 Task: Open Card Business License Review in Board Diversity and Inclusion Employee Training and Education Resources to Workspace Executive Assistance and add a team member Softage.2@softage.net, a label Yellow, a checklist Homeopathy, an attachment from your onedrive, a color Yellow and finally, add a card description 'Develop and launch new customer feedback strategy' and a comment 'Let us approach this task with a sense of ownership and accountability, recognizing that we are responsible for delivering results.'. Add a start date 'Jan 06, 1900' with a due date 'Jan 13, 1900'
Action: Mouse moved to (733, 402)
Screenshot: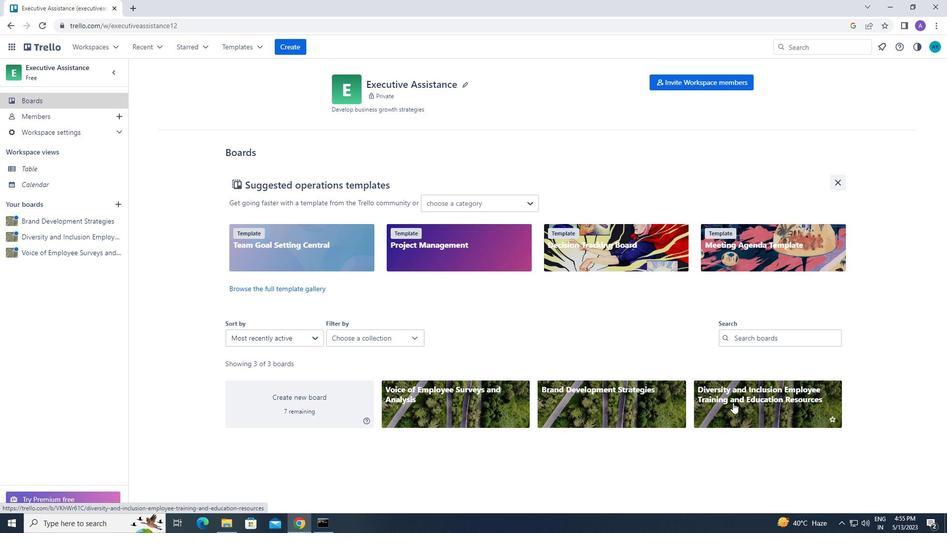 
Action: Mouse pressed left at (733, 402)
Screenshot: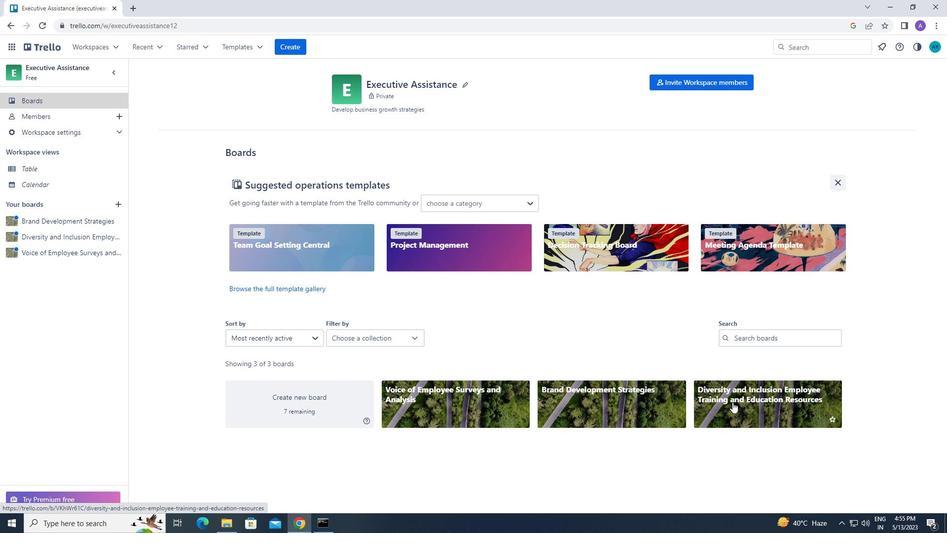 
Action: Mouse moved to (348, 125)
Screenshot: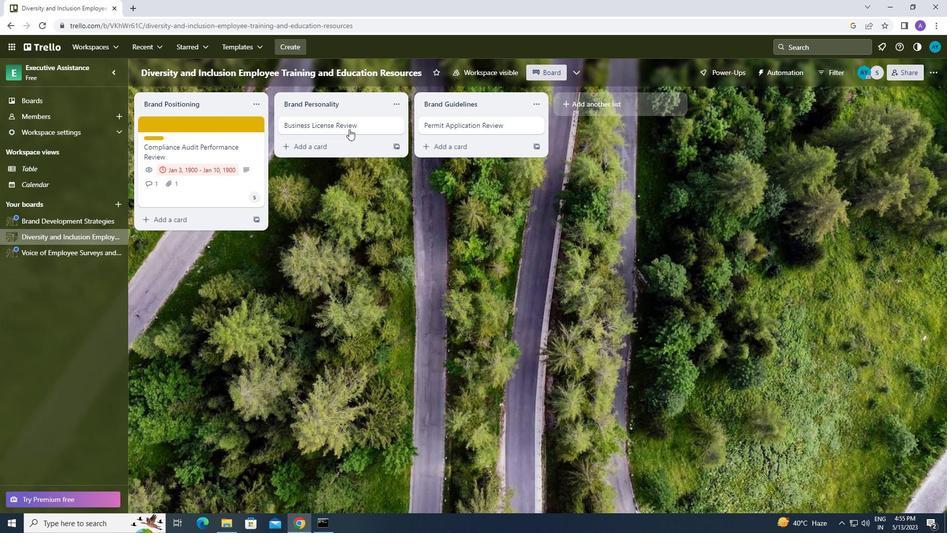 
Action: Mouse pressed left at (348, 125)
Screenshot: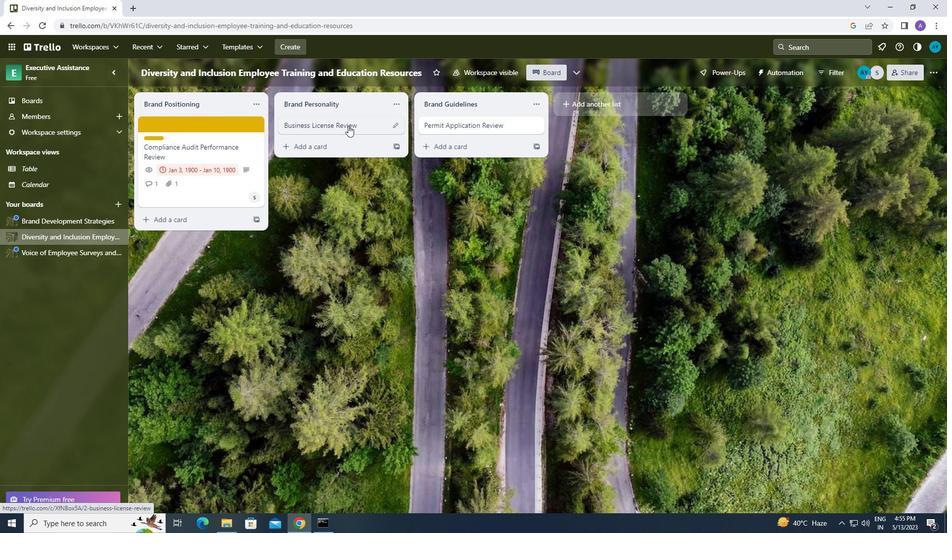 
Action: Mouse moved to (595, 159)
Screenshot: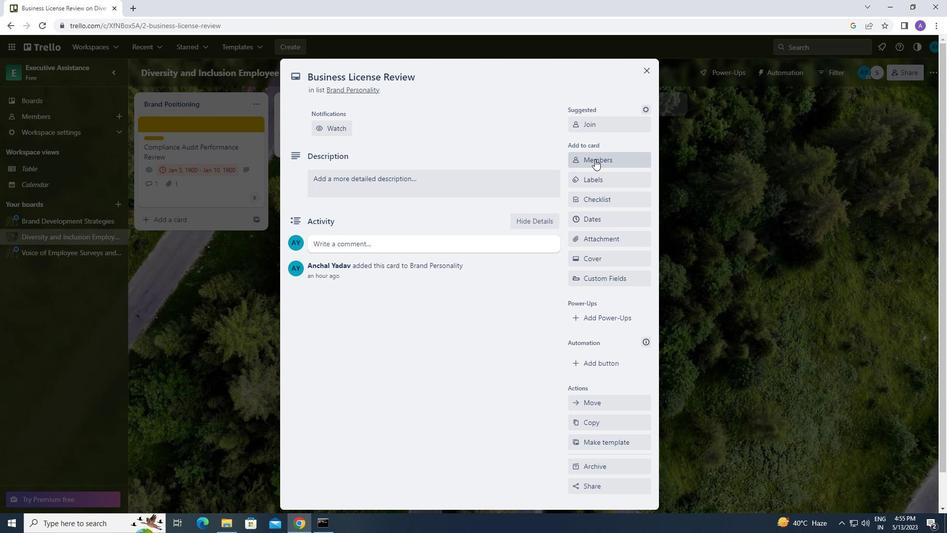 
Action: Mouse pressed left at (595, 159)
Screenshot: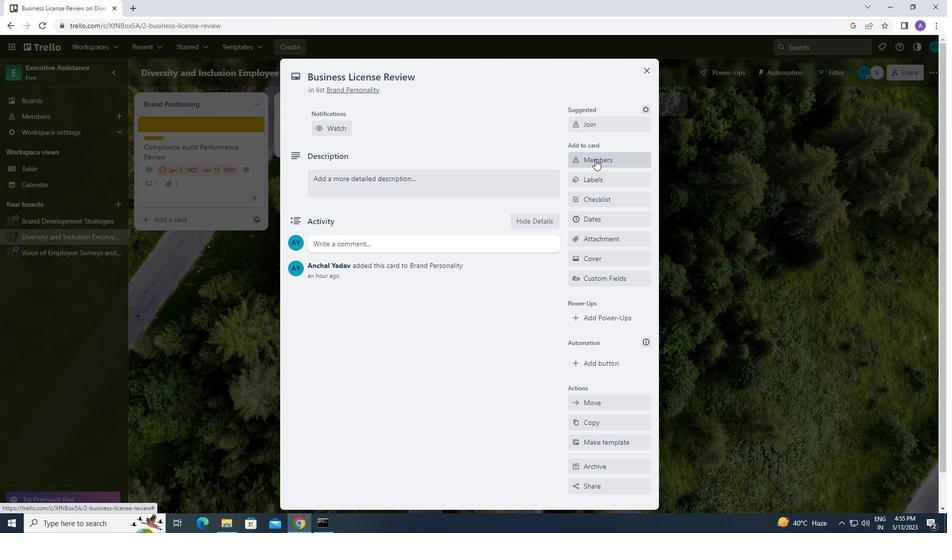 
Action: Mouse moved to (602, 202)
Screenshot: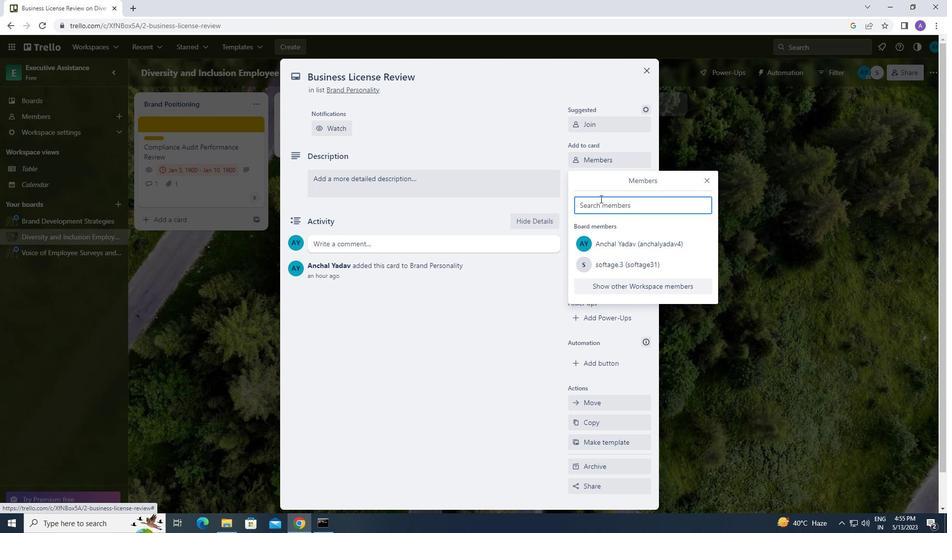 
Action: Mouse pressed left at (602, 202)
Screenshot: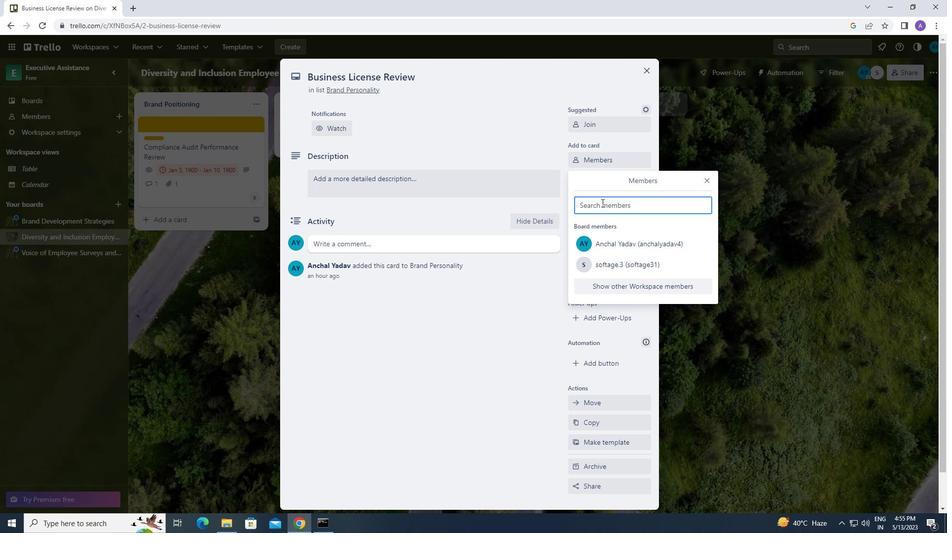 
Action: Key pressed <Key.caps_lock>s<Key.backspace><Key.caps_lock>s<Key.caps_lock>oftage.2<Key.shift_r><Key.shift_r>@softage.net
Screenshot: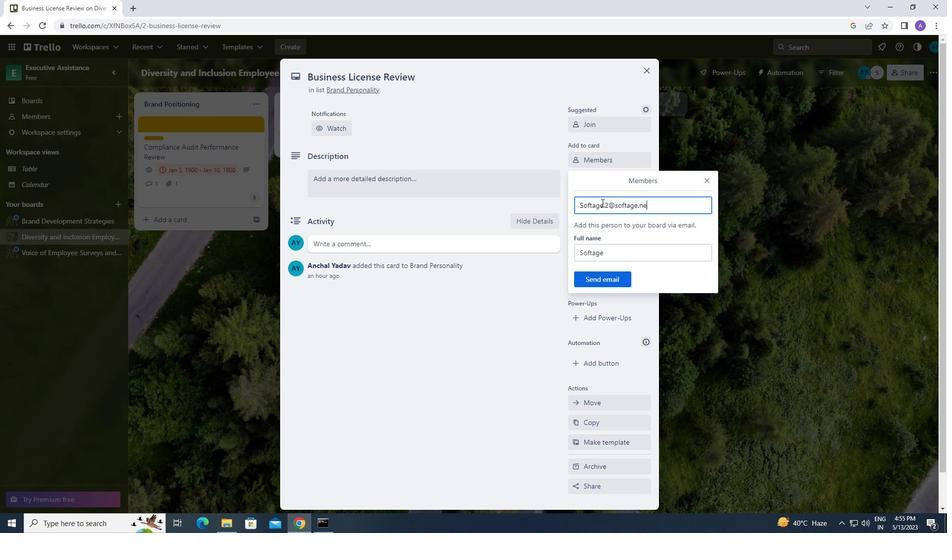 
Action: Mouse moved to (608, 278)
Screenshot: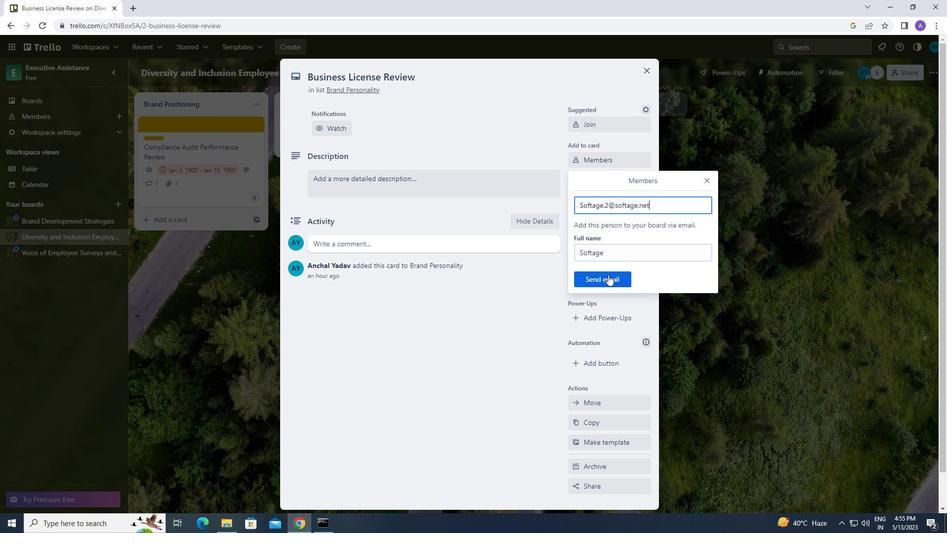 
Action: Mouse pressed left at (608, 278)
Screenshot: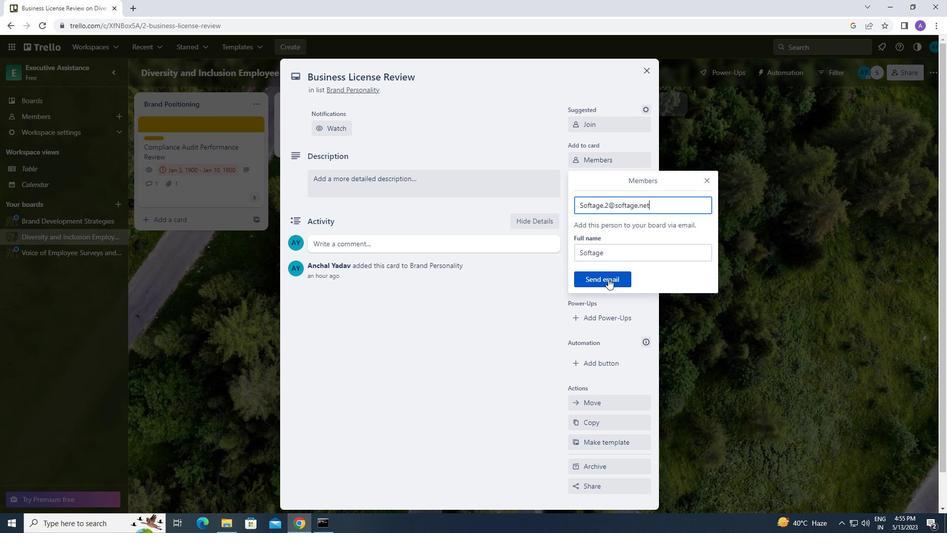 
Action: Mouse moved to (616, 177)
Screenshot: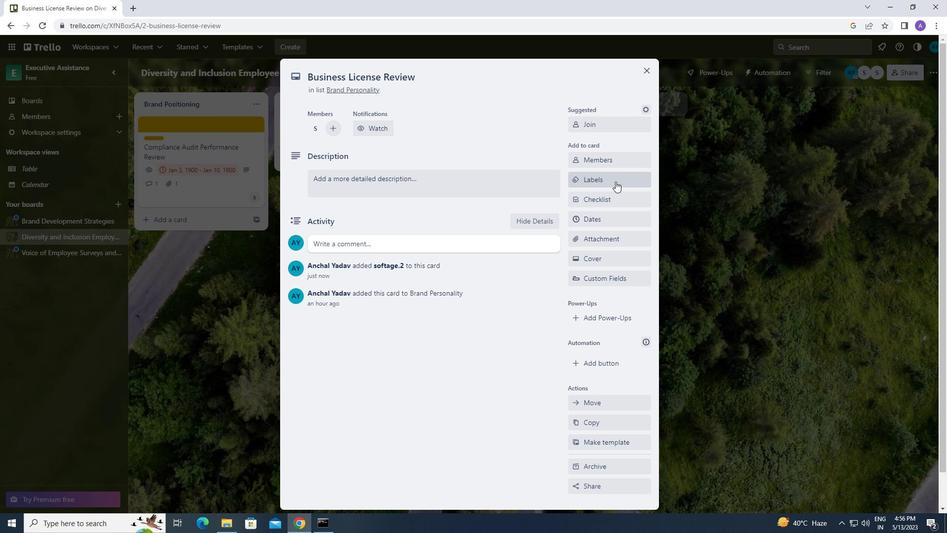 
Action: Mouse pressed left at (616, 177)
Screenshot: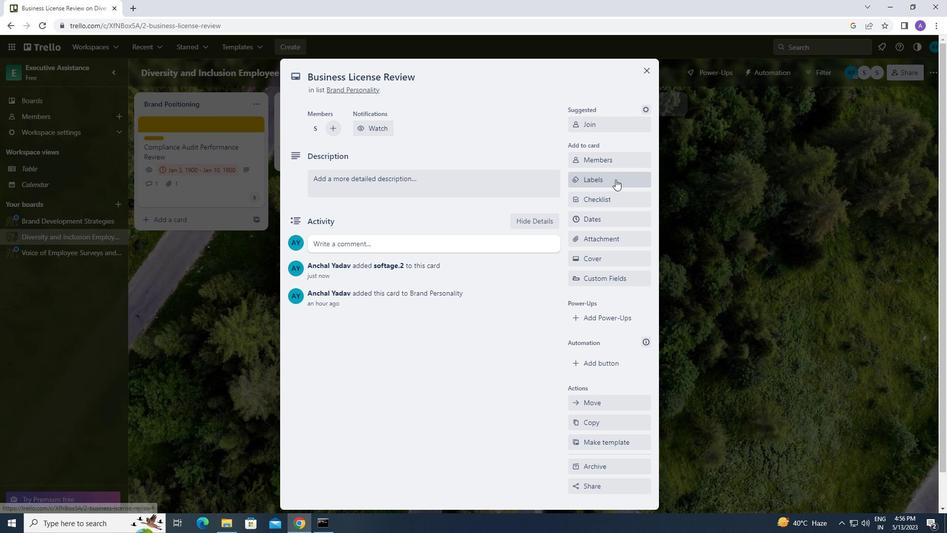 
Action: Mouse moved to (650, 370)
Screenshot: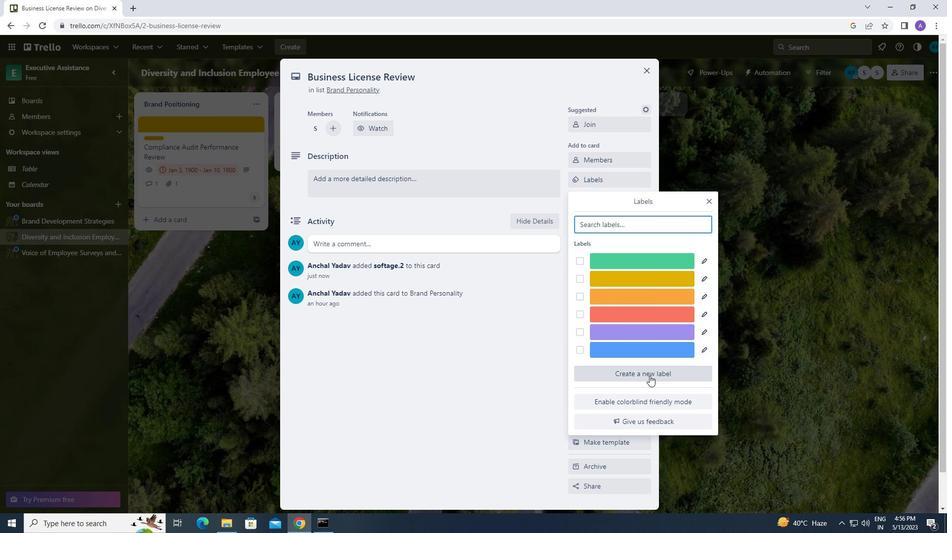 
Action: Mouse pressed left at (650, 370)
Screenshot: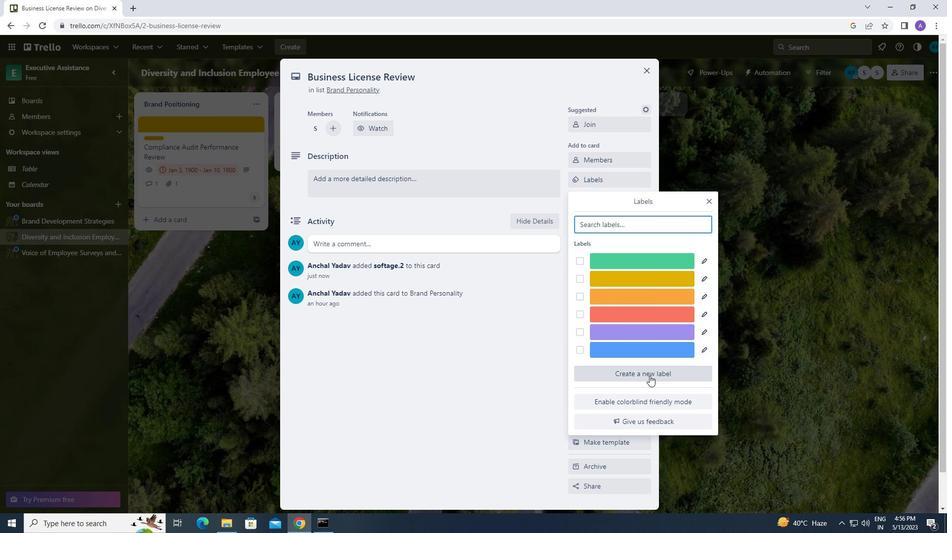 
Action: Mouse moved to (619, 342)
Screenshot: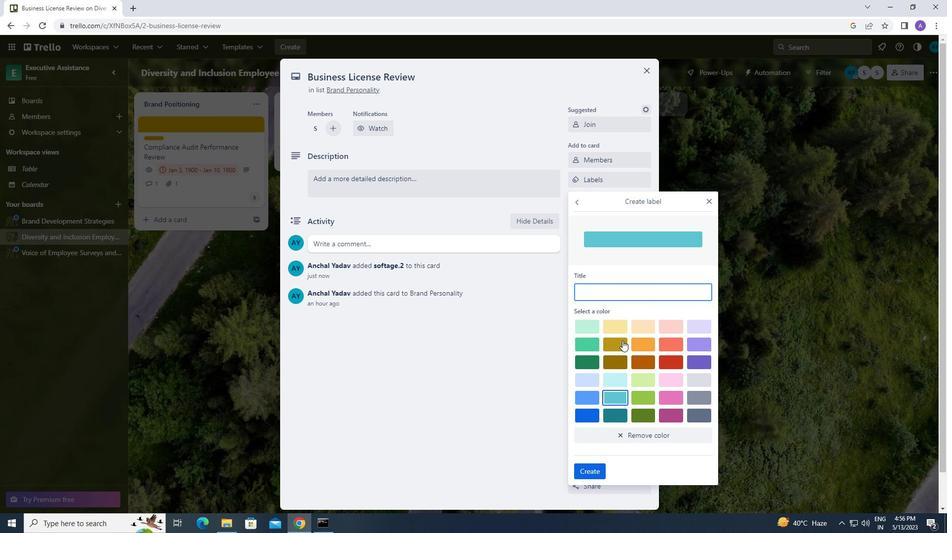 
Action: Mouse pressed left at (619, 342)
Screenshot: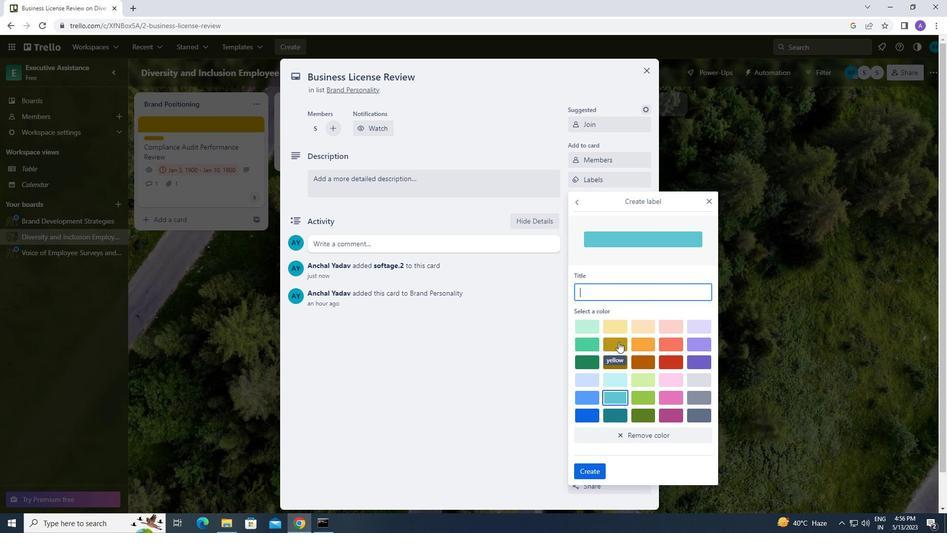 
Action: Mouse moved to (594, 467)
Screenshot: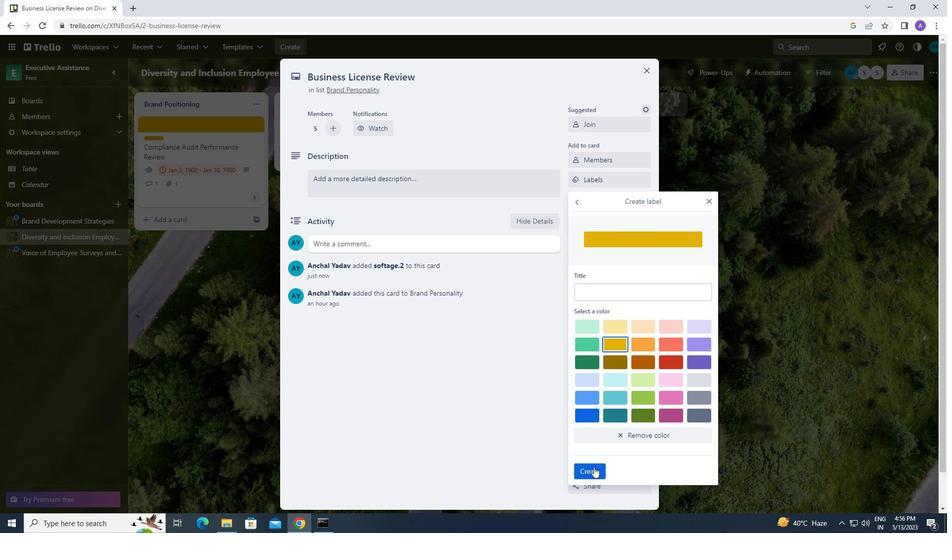 
Action: Mouse pressed left at (594, 467)
Screenshot: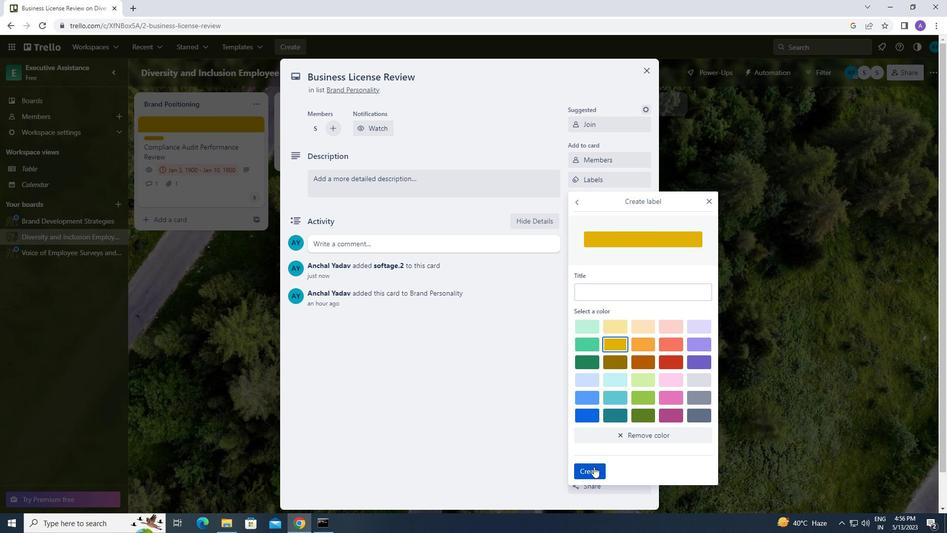 
Action: Mouse moved to (710, 202)
Screenshot: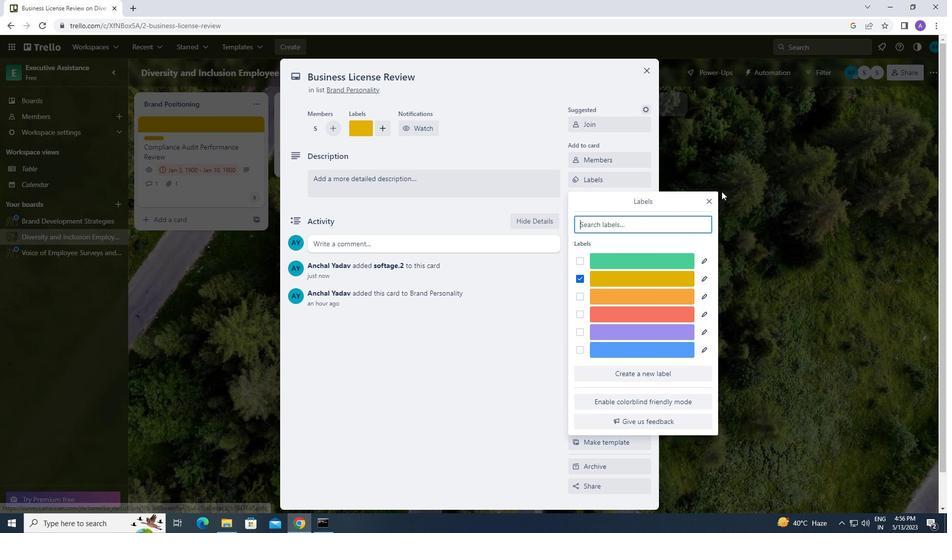 
Action: Mouse pressed left at (710, 202)
Screenshot: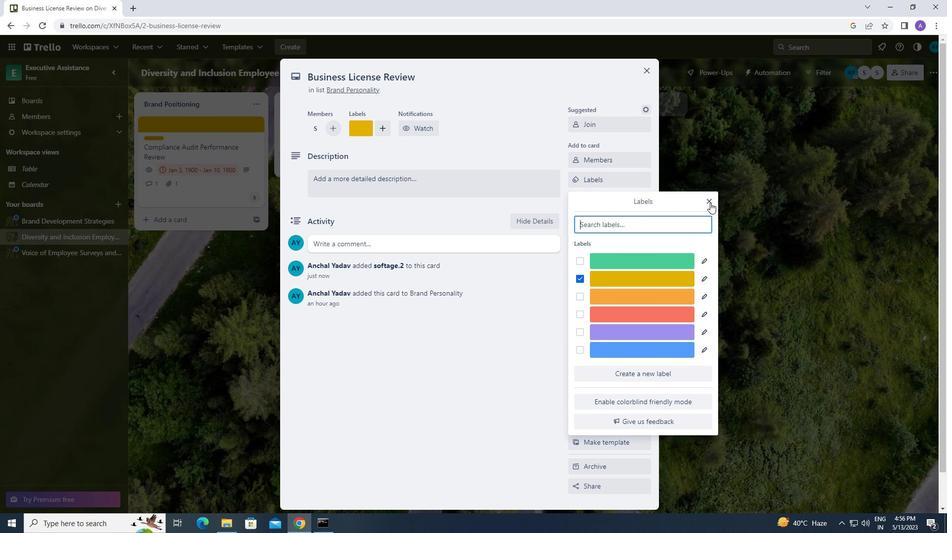 
Action: Mouse moved to (622, 197)
Screenshot: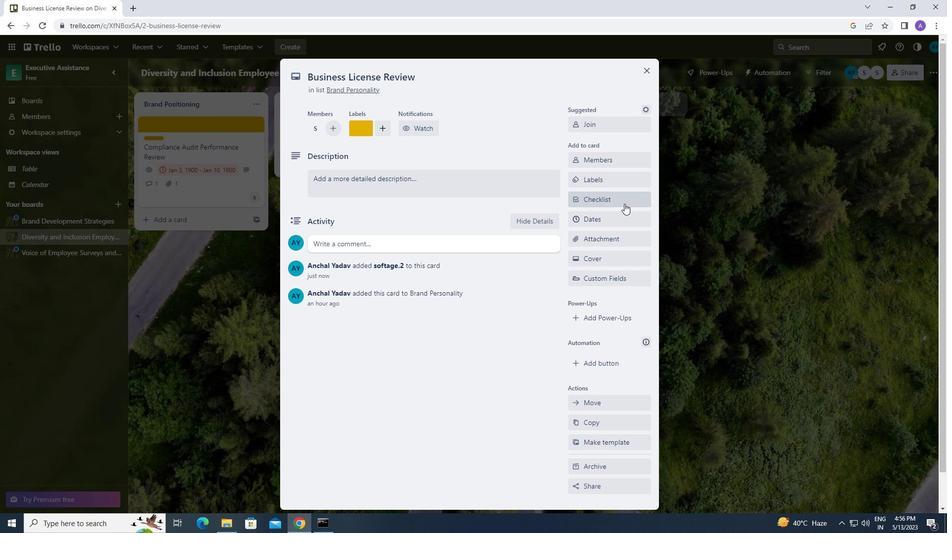 
Action: Mouse pressed left at (622, 197)
Screenshot: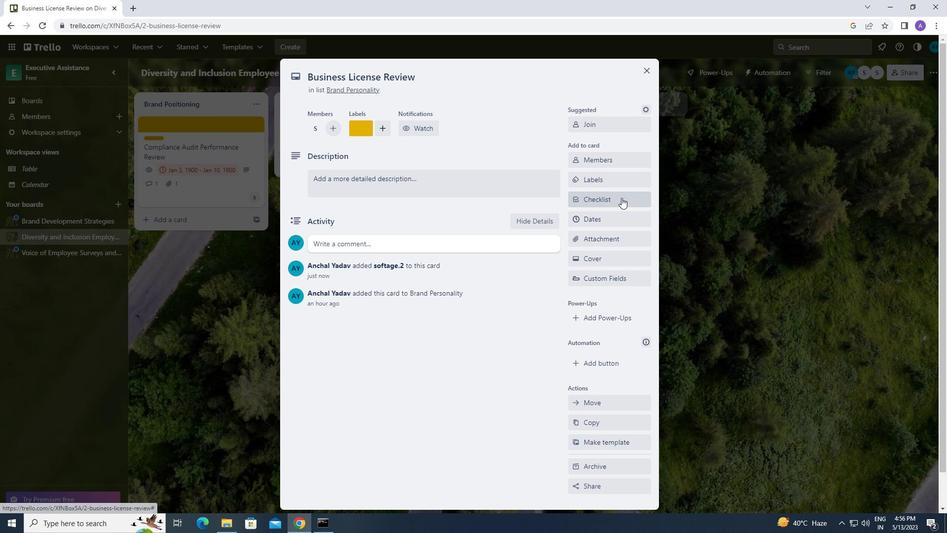 
Action: Key pressed <Key.caps_lock>h<Key.caps_lock>omeopathy
Screenshot: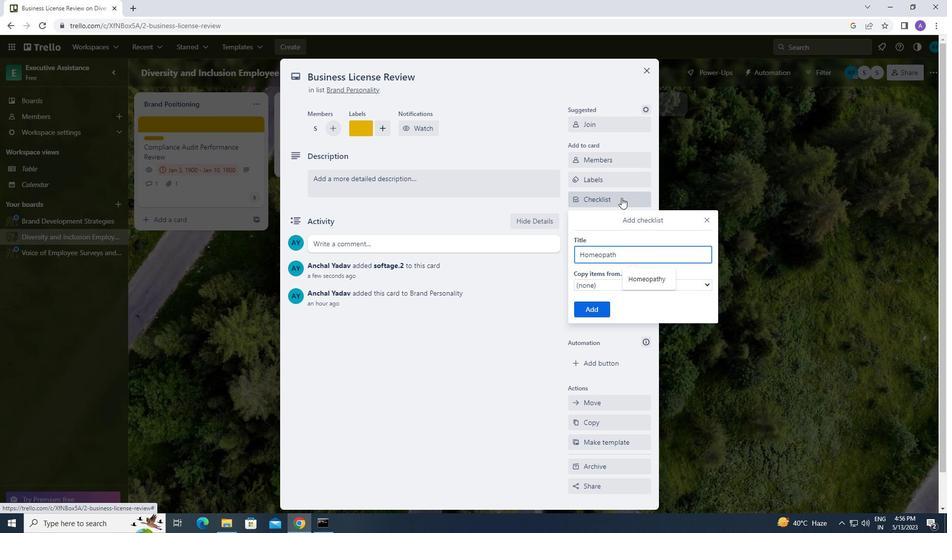 
Action: Mouse moved to (590, 308)
Screenshot: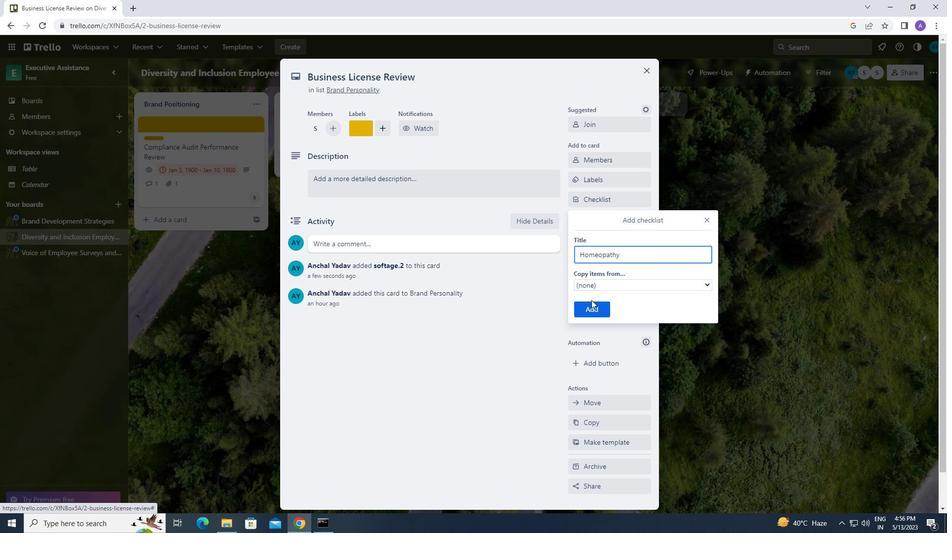 
Action: Mouse pressed left at (590, 308)
Screenshot: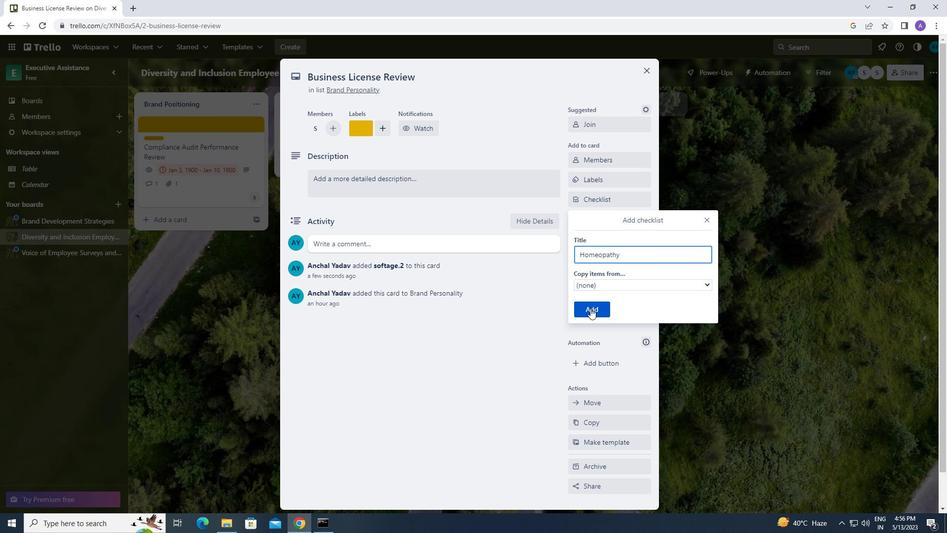 
Action: Mouse moved to (600, 238)
Screenshot: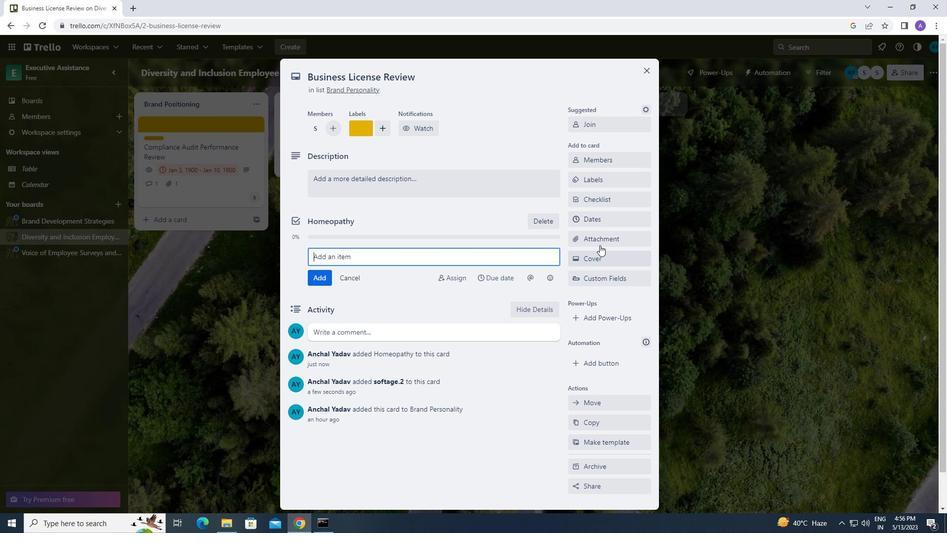 
Action: Mouse pressed left at (600, 238)
Screenshot: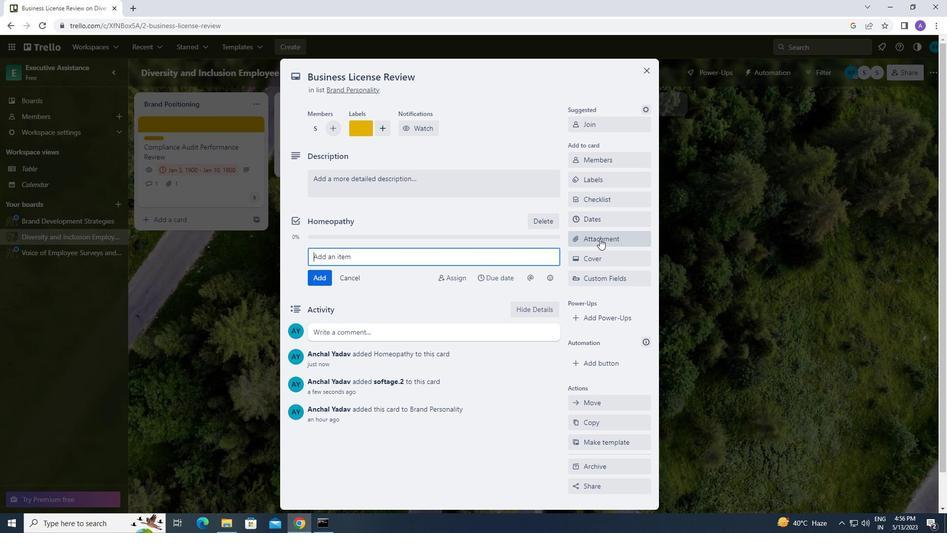 
Action: Mouse moved to (598, 358)
Screenshot: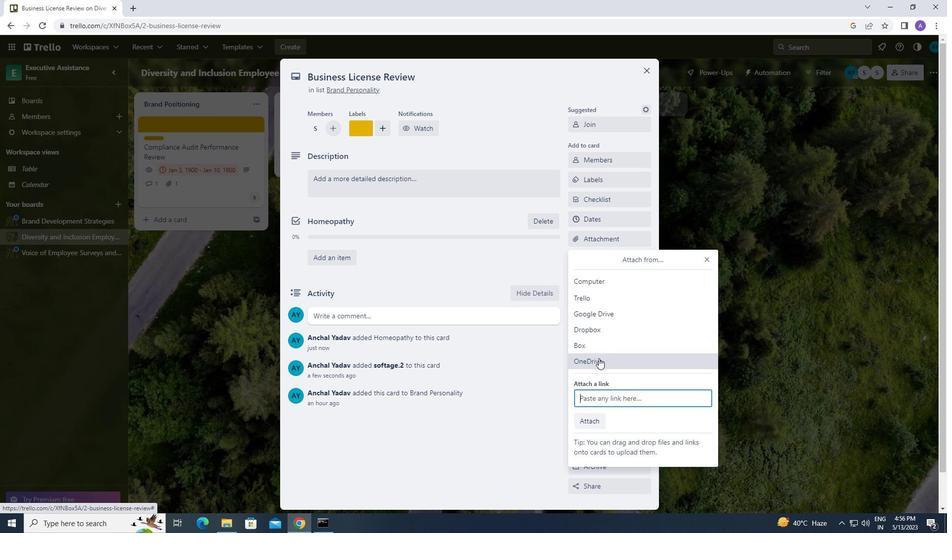 
Action: Mouse pressed left at (598, 358)
Screenshot: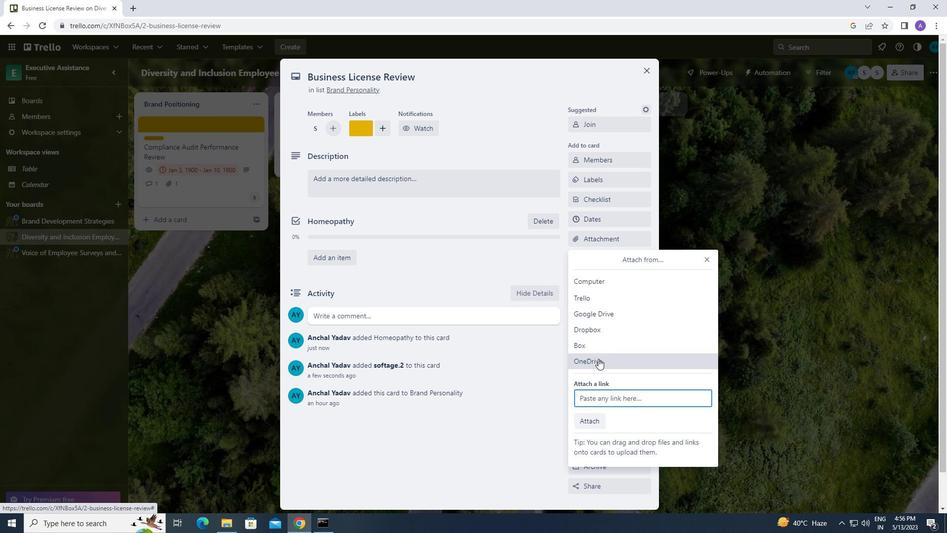 
Action: Mouse moved to (374, 213)
Screenshot: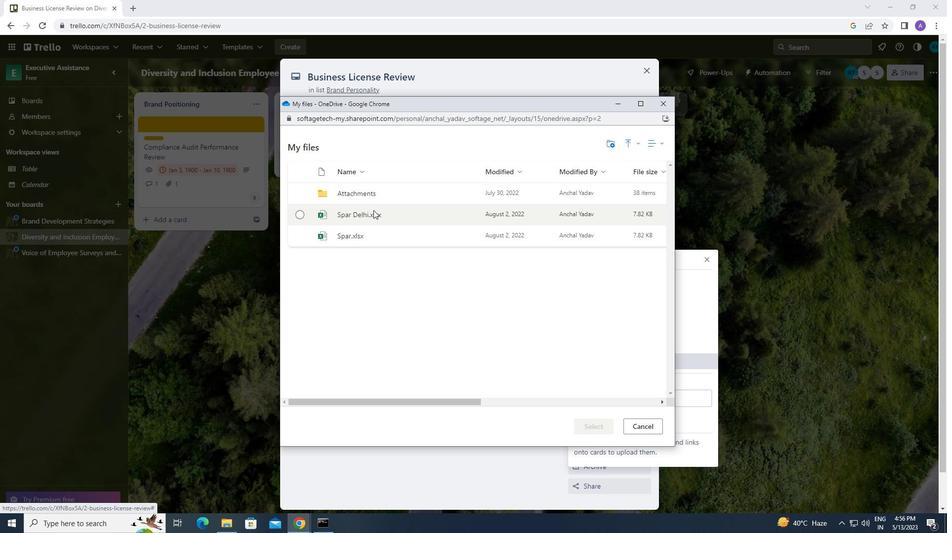 
Action: Mouse pressed left at (374, 213)
Screenshot: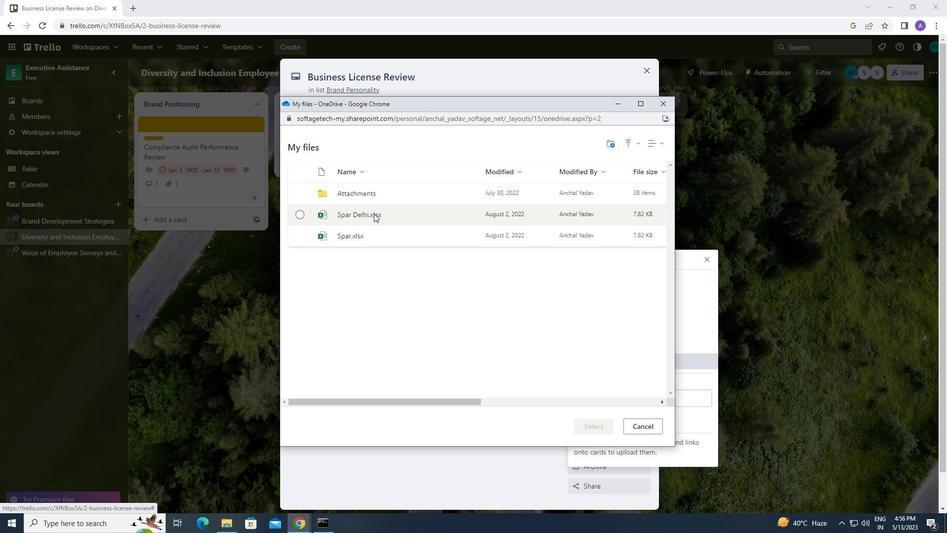 
Action: Mouse moved to (605, 420)
Screenshot: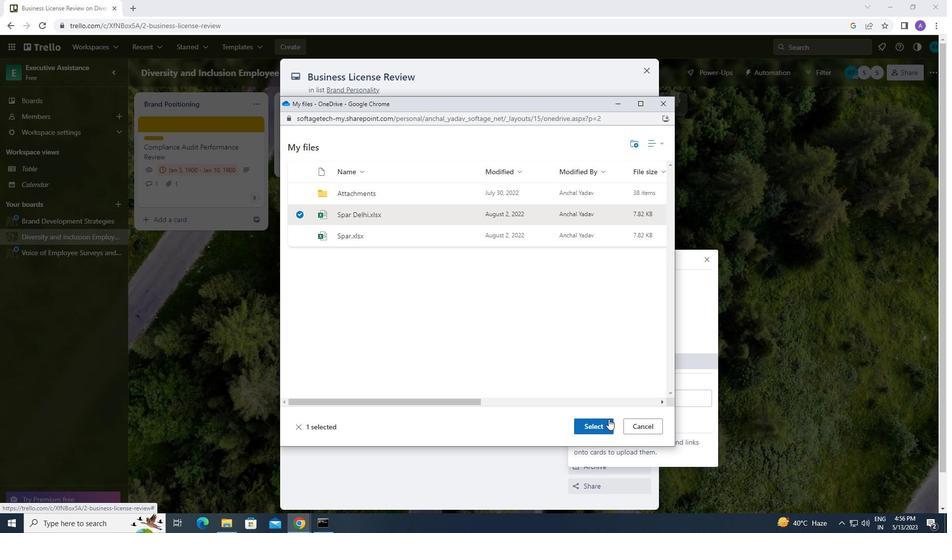
Action: Mouse pressed left at (605, 420)
Screenshot: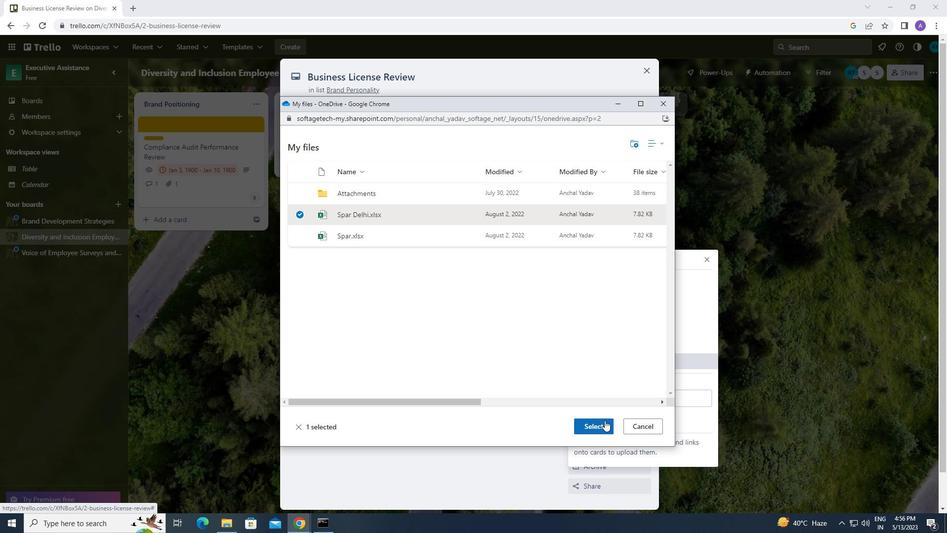 
Action: Mouse moved to (595, 253)
Screenshot: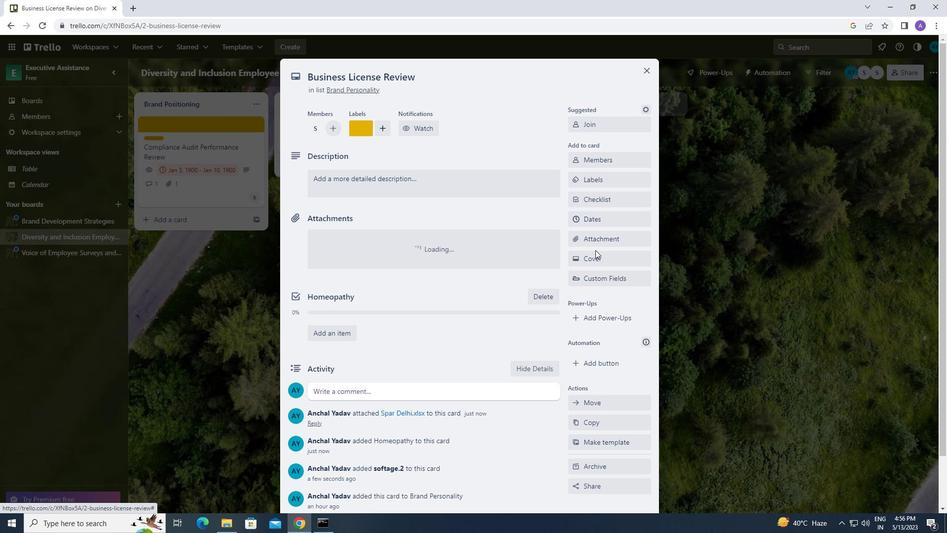 
Action: Mouse pressed left at (595, 253)
Screenshot: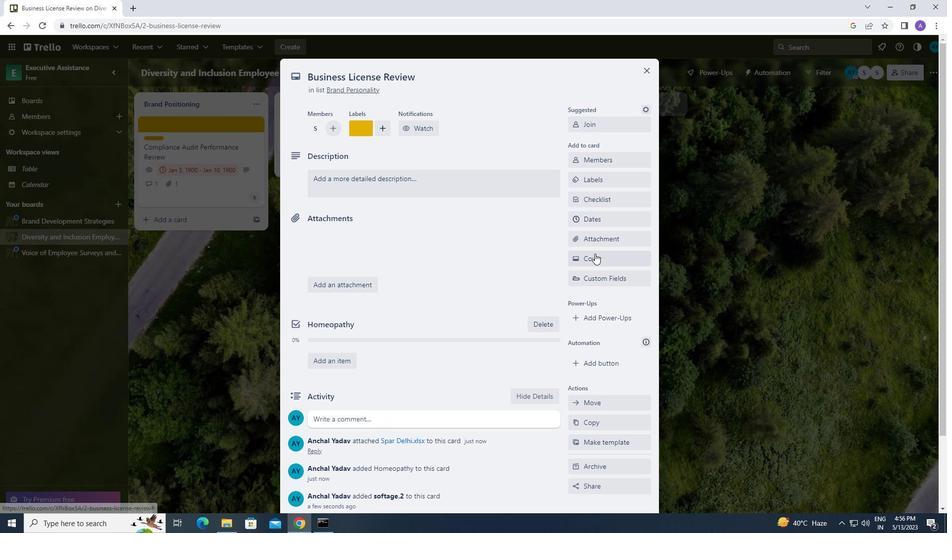 
Action: Mouse moved to (619, 149)
Screenshot: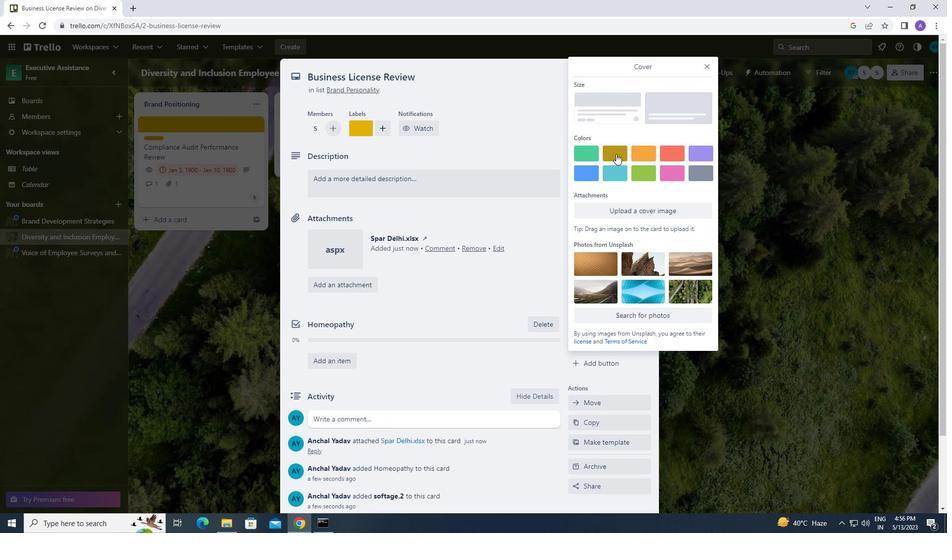 
Action: Mouse pressed left at (619, 149)
Screenshot: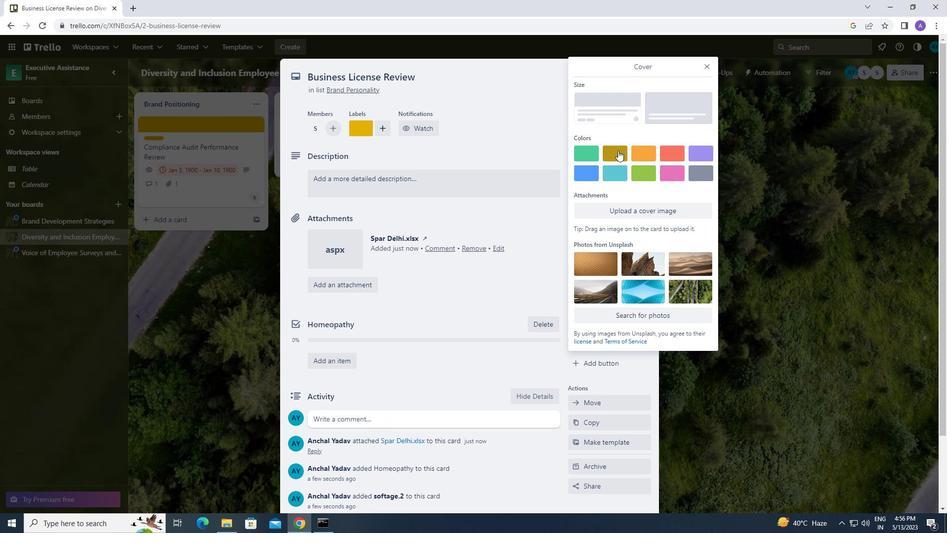 
Action: Mouse moved to (703, 60)
Screenshot: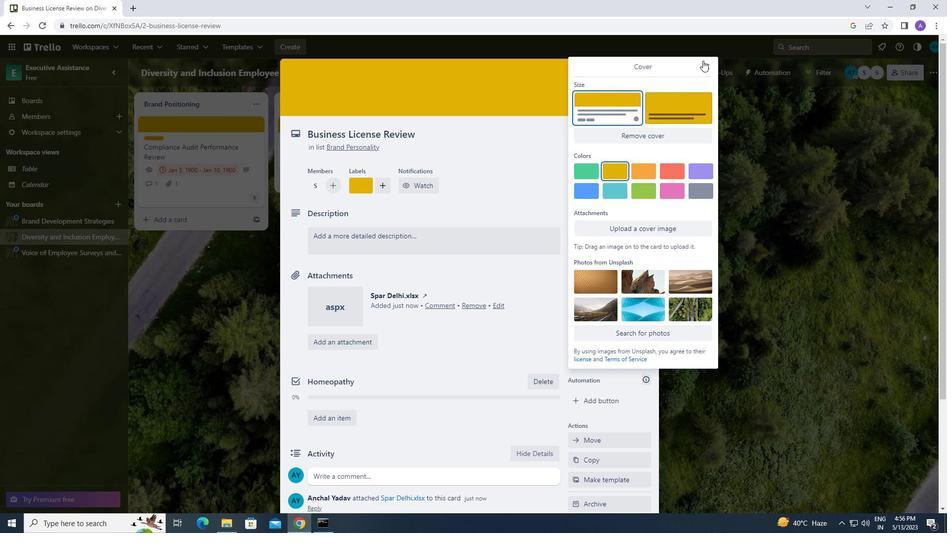 
Action: Mouse pressed left at (703, 60)
Screenshot: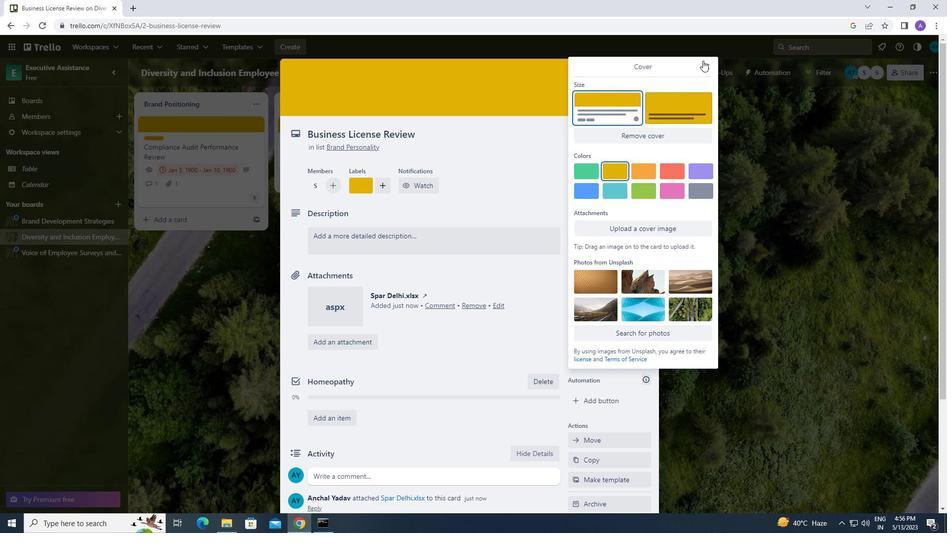 
Action: Mouse moved to (411, 240)
Screenshot: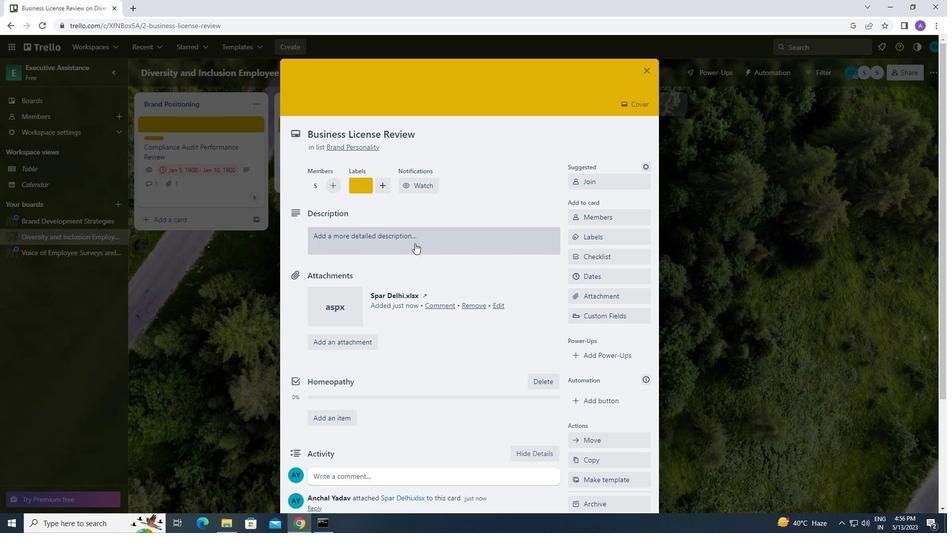 
Action: Mouse pressed left at (411, 240)
Screenshot: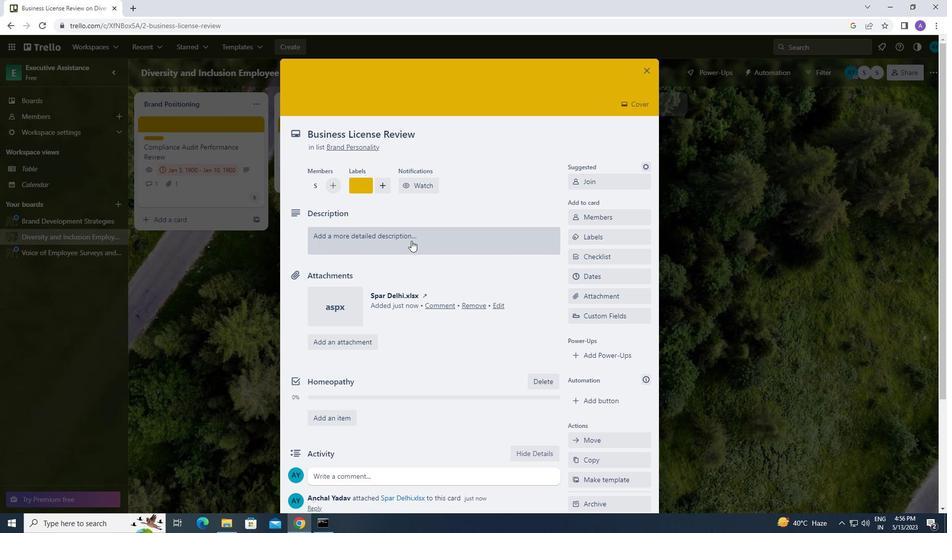 
Action: Mouse moved to (354, 272)
Screenshot: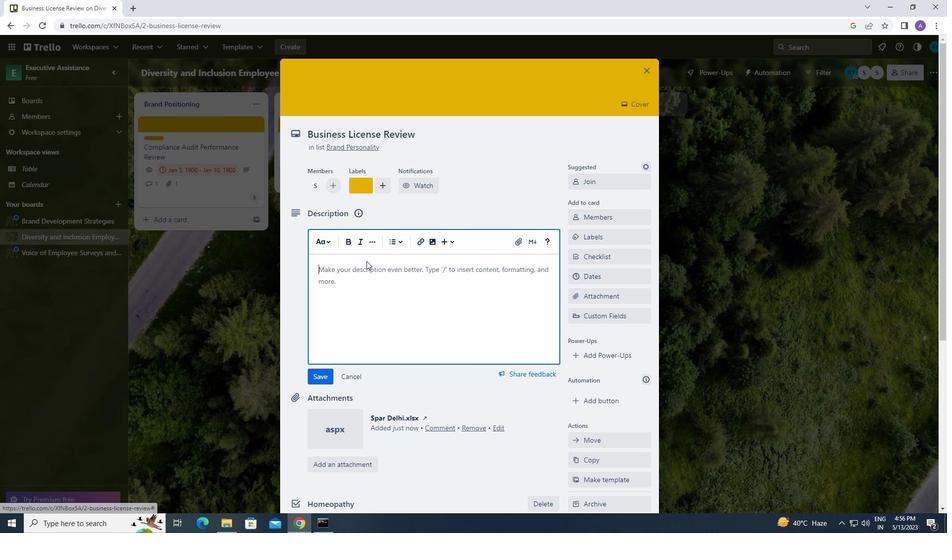 
Action: Mouse pressed left at (354, 272)
Screenshot: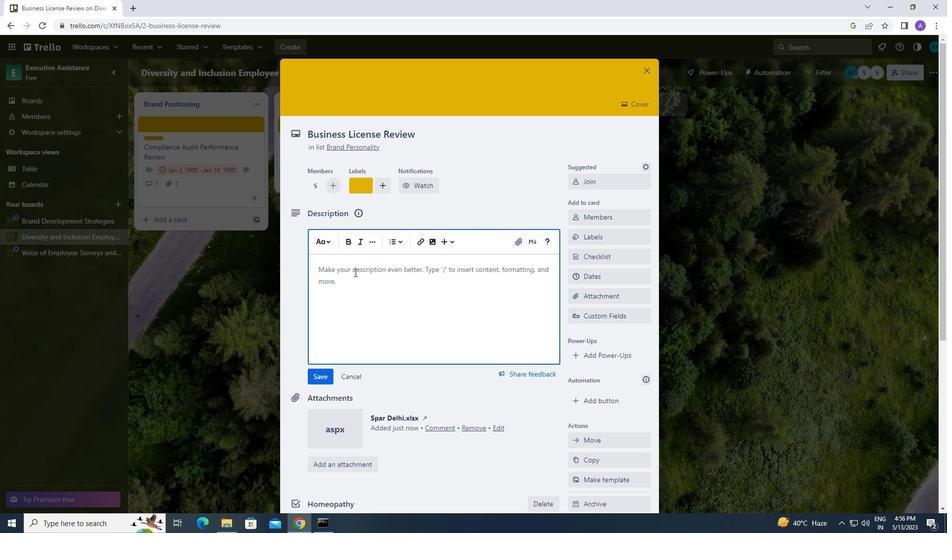 
Action: Mouse moved to (354, 272)
Screenshot: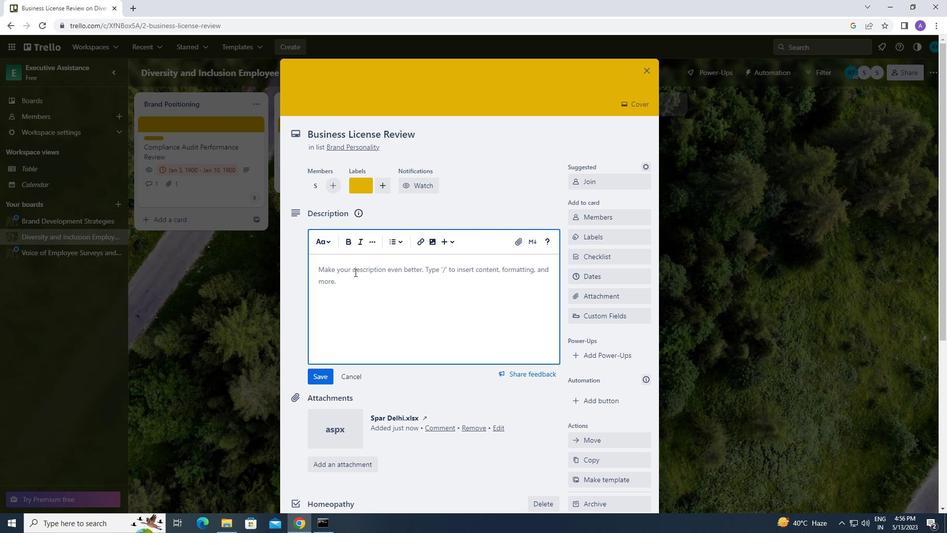 
Action: Key pressed <Key.caps_lock>d<Key.caps_lock>evelop<Key.space>and<Key.space>launch<Key.space>new<Key.space>customer<Key.space>feedback<Key.space>strategy
Screenshot: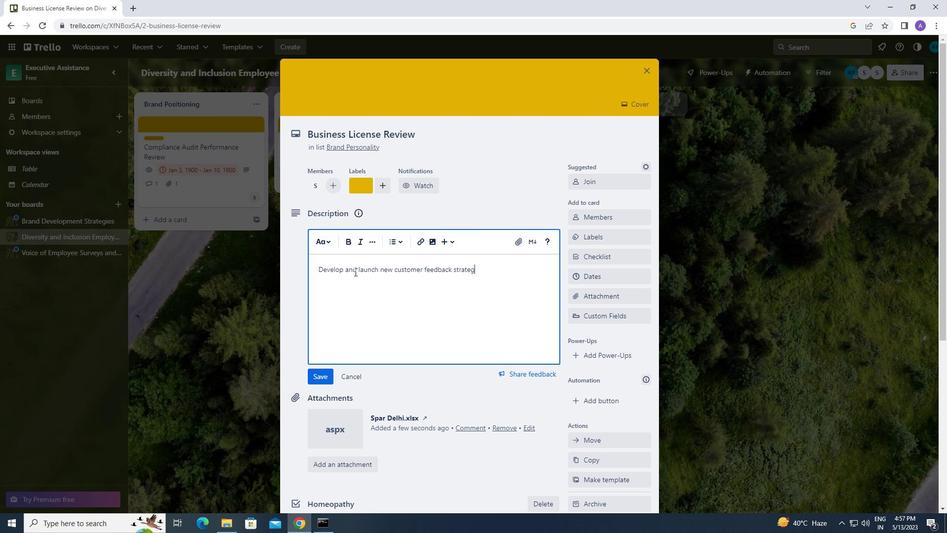 
Action: Mouse moved to (322, 379)
Screenshot: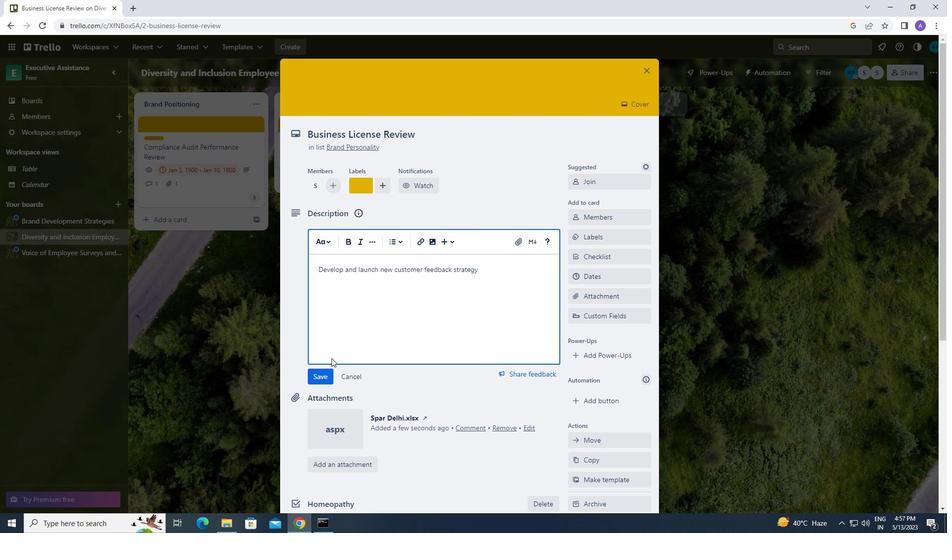 
Action: Mouse pressed left at (322, 379)
Screenshot: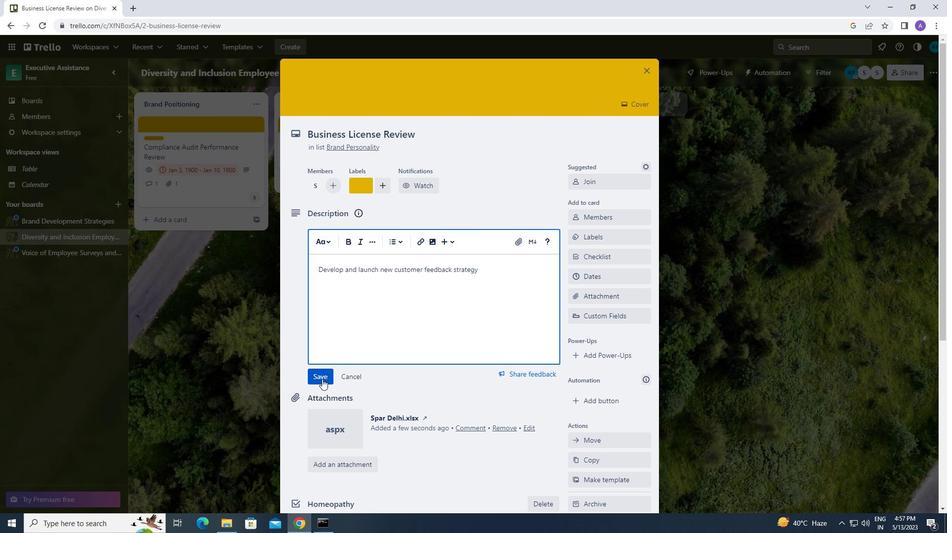 
Action: Mouse scrolled (322, 378) with delta (0, 0)
Screenshot: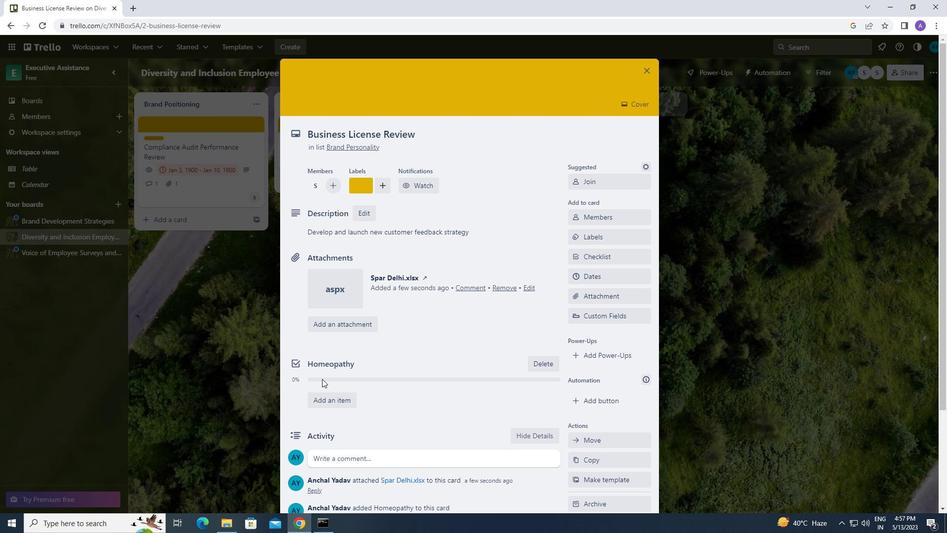 
Action: Mouse scrolled (322, 378) with delta (0, 0)
Screenshot: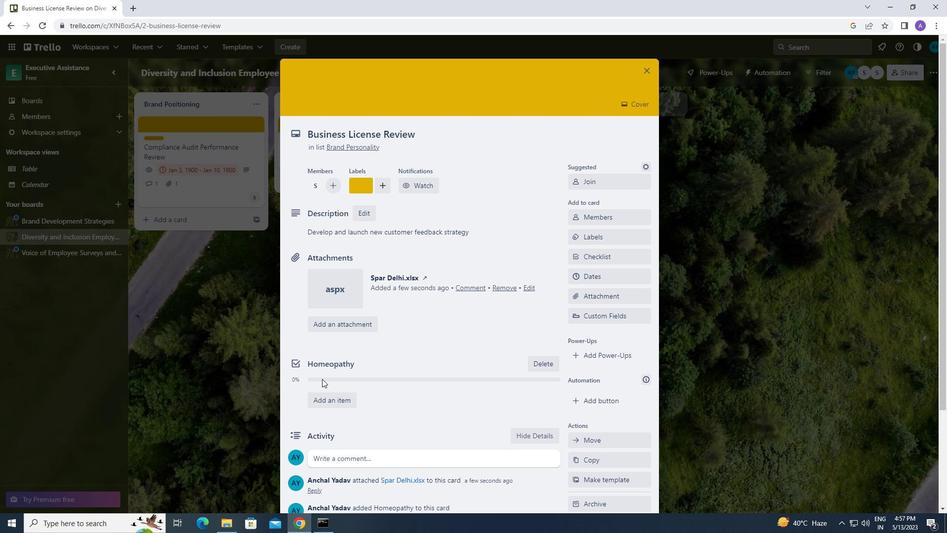 
Action: Mouse scrolled (322, 378) with delta (0, 0)
Screenshot: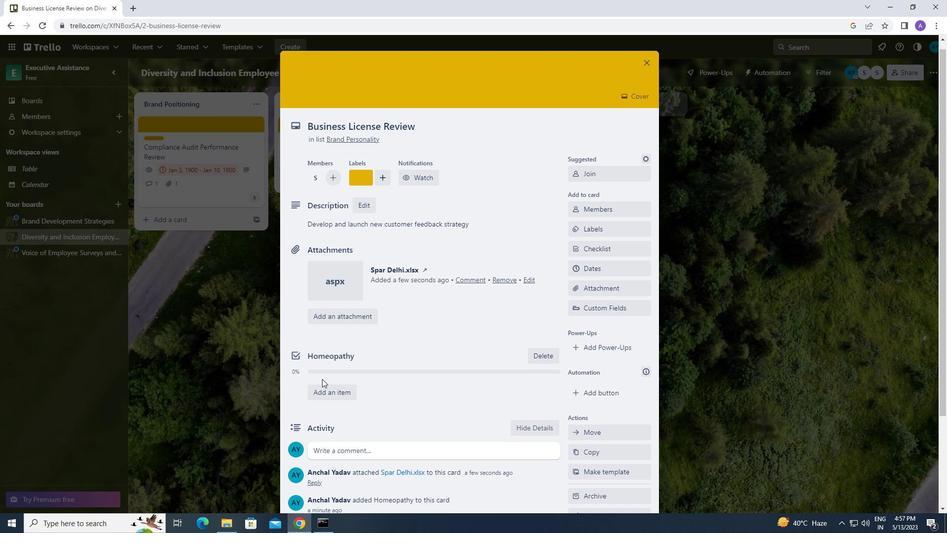 
Action: Mouse moved to (343, 334)
Screenshot: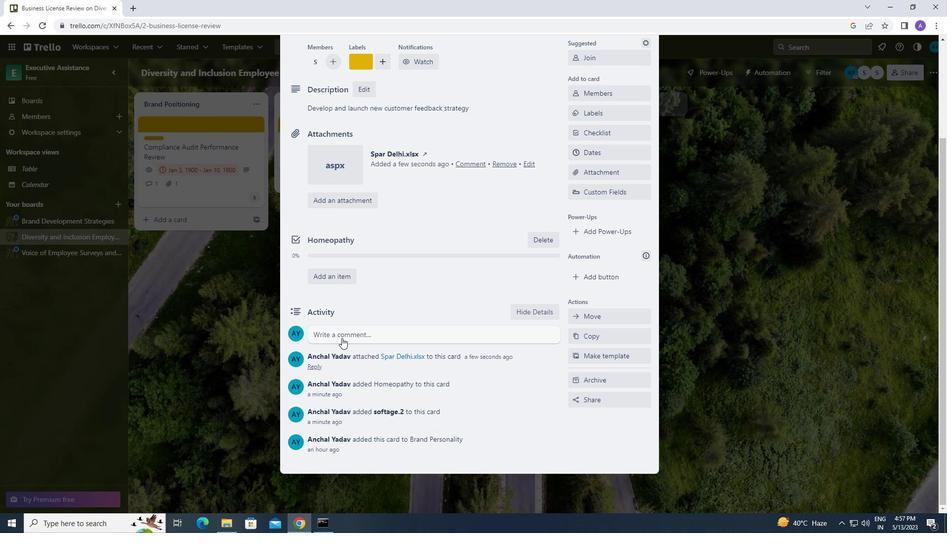 
Action: Mouse pressed left at (343, 334)
Screenshot: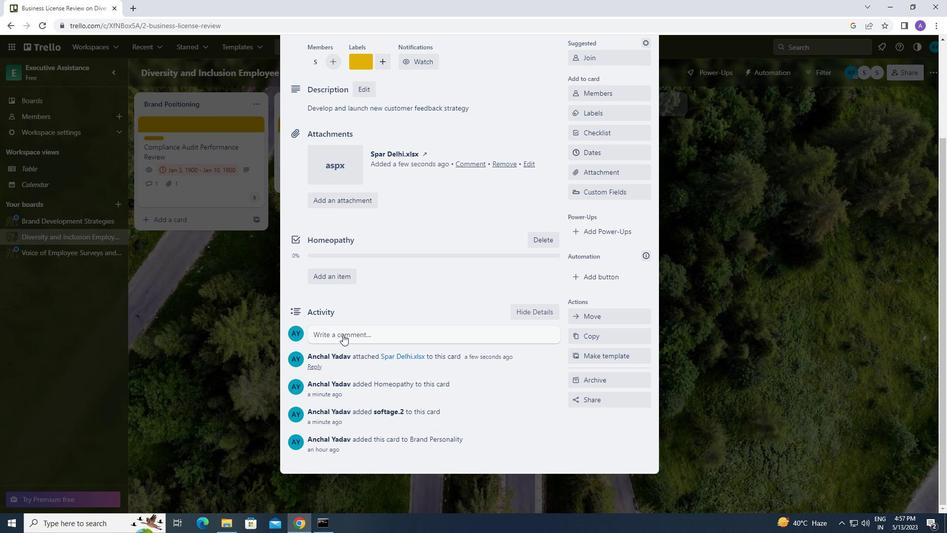 
Action: Mouse moved to (343, 365)
Screenshot: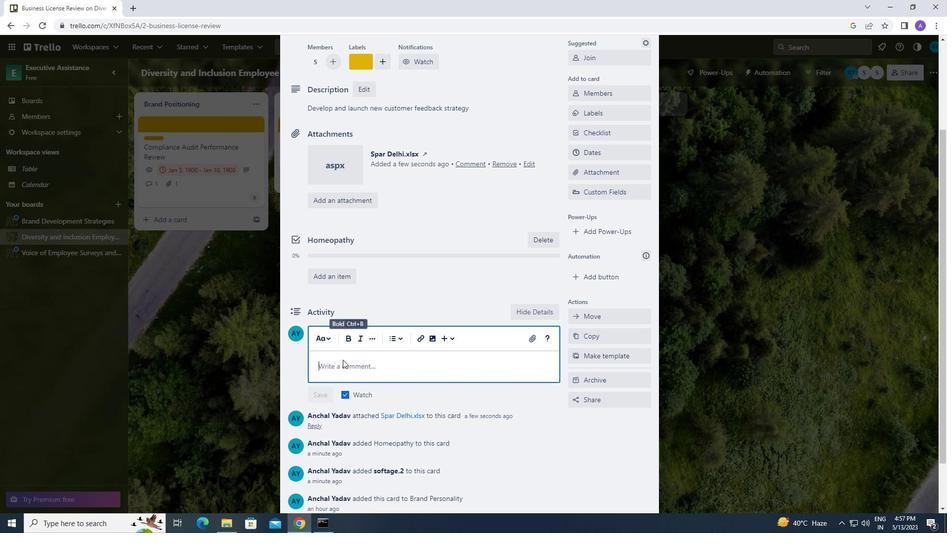 
Action: Mouse pressed left at (343, 365)
Screenshot: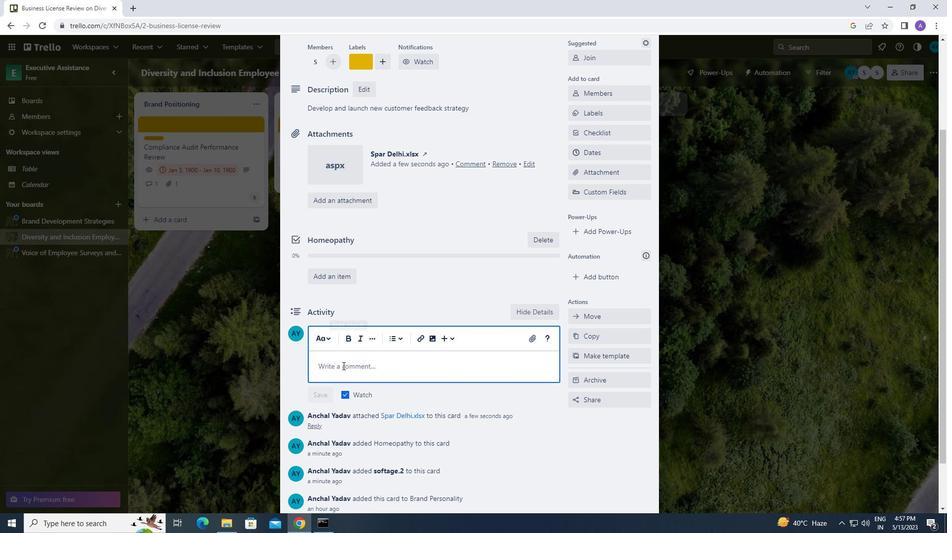 
Action: Key pressed <Key.caps_lock>l<Key.caps_lock>et<Key.space>us<Key.space>app
Screenshot: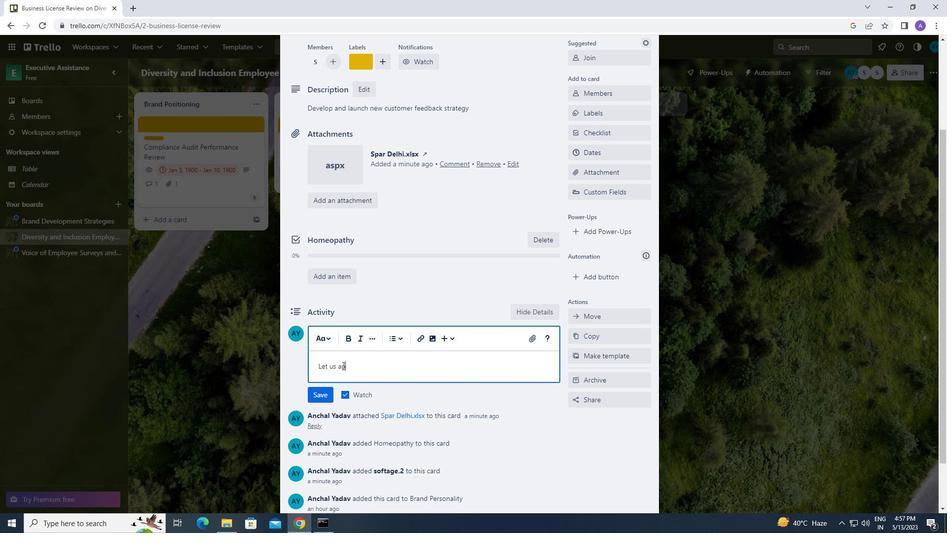 
Action: Mouse moved to (743, 350)
Screenshot: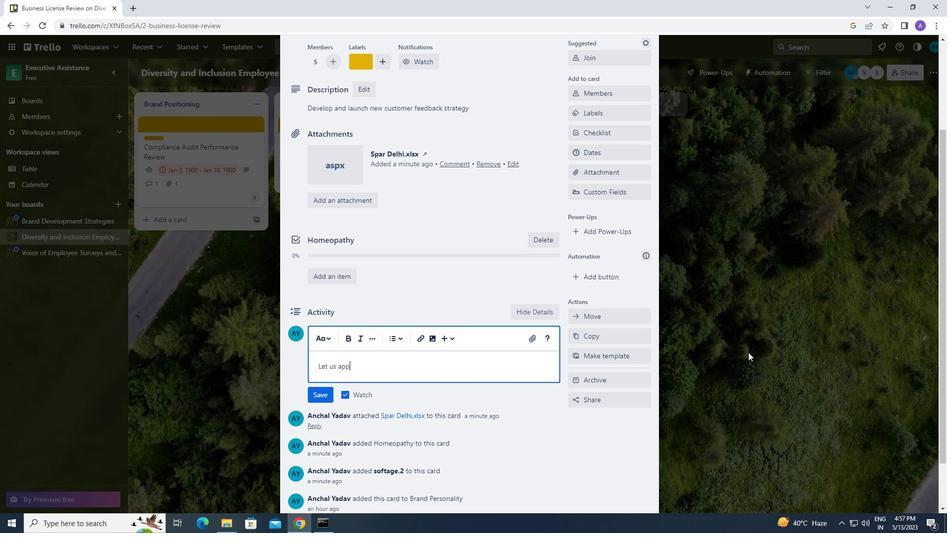 
Action: Key pressed roach<Key.space>this<Key.space>task<Key.space>with<Key.space>a<Key.space>sense<Key.space>of<Key.space>ownership<Key.space>and<Key.space>accountability,<Key.space>recognizing<Key.space>that<Key.space>we<Key.space>are<Key.space>responsible<Key.space>for<Key.space>delivering<Key.space>results
Screenshot: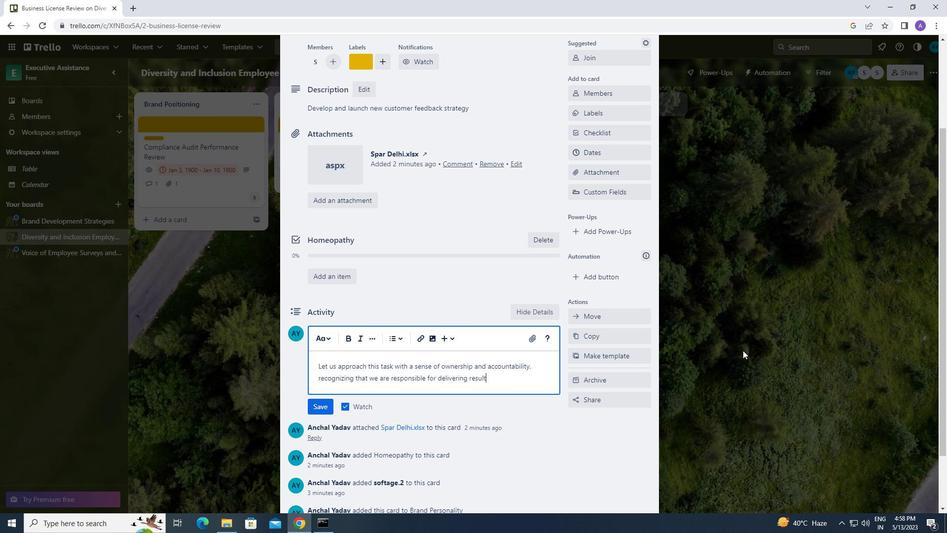 
Action: Mouse moved to (319, 402)
Screenshot: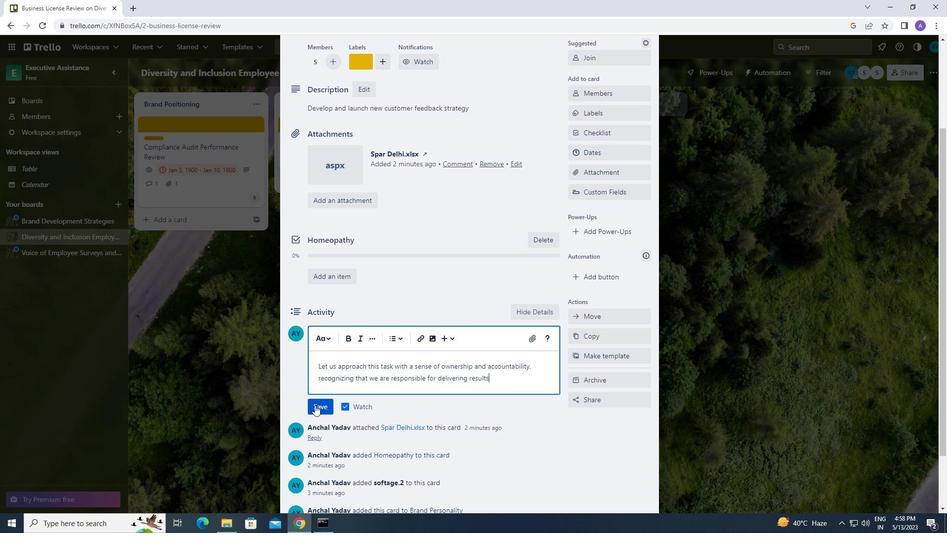 
Action: Mouse pressed left at (319, 402)
Screenshot: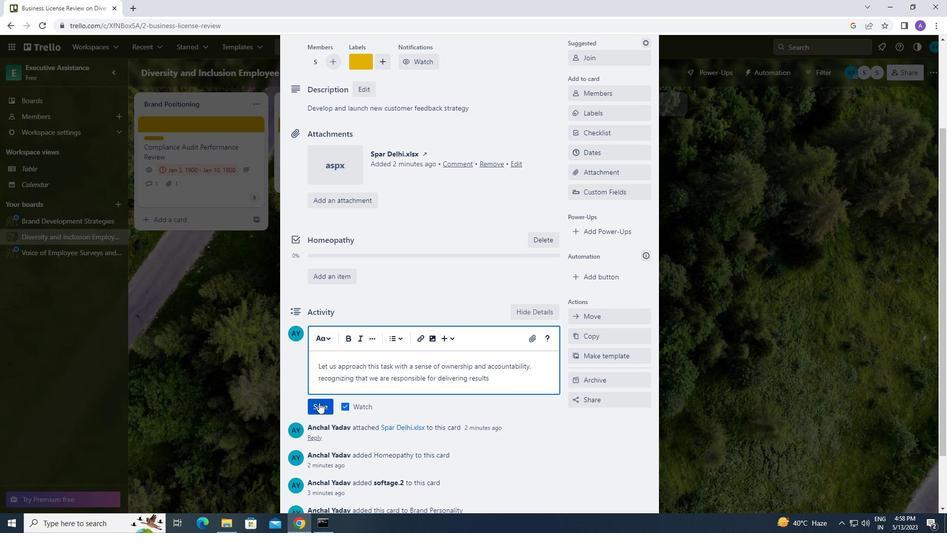 
Action: Mouse moved to (595, 148)
Screenshot: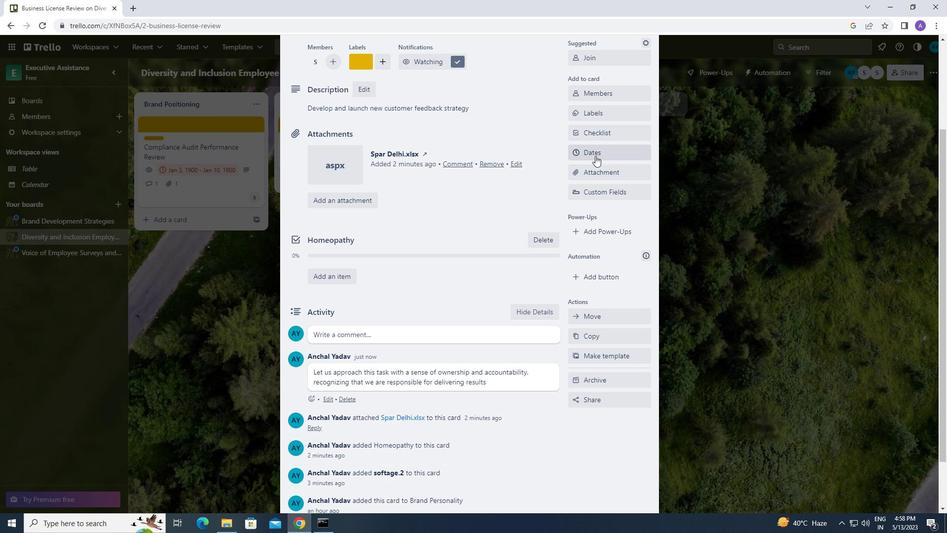 
Action: Mouse pressed left at (595, 148)
Screenshot: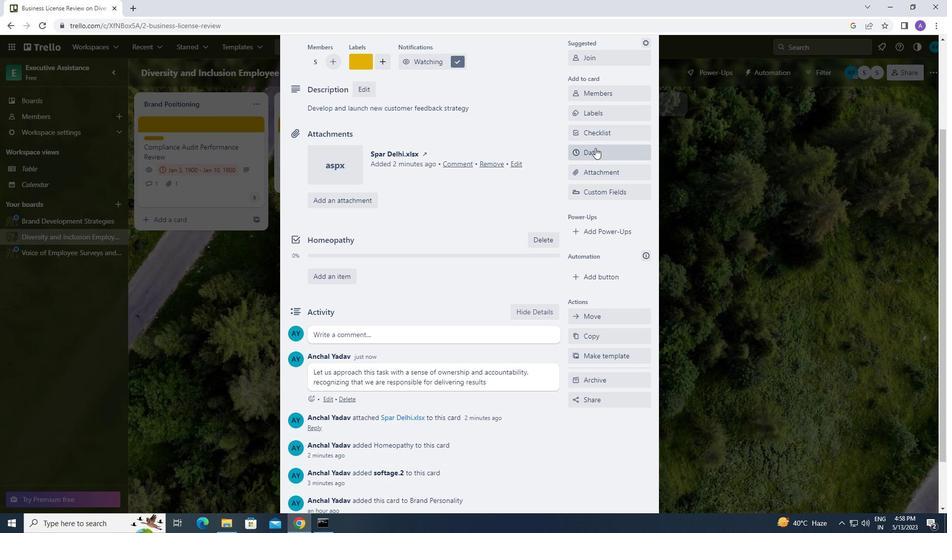 
Action: Mouse moved to (578, 352)
Screenshot: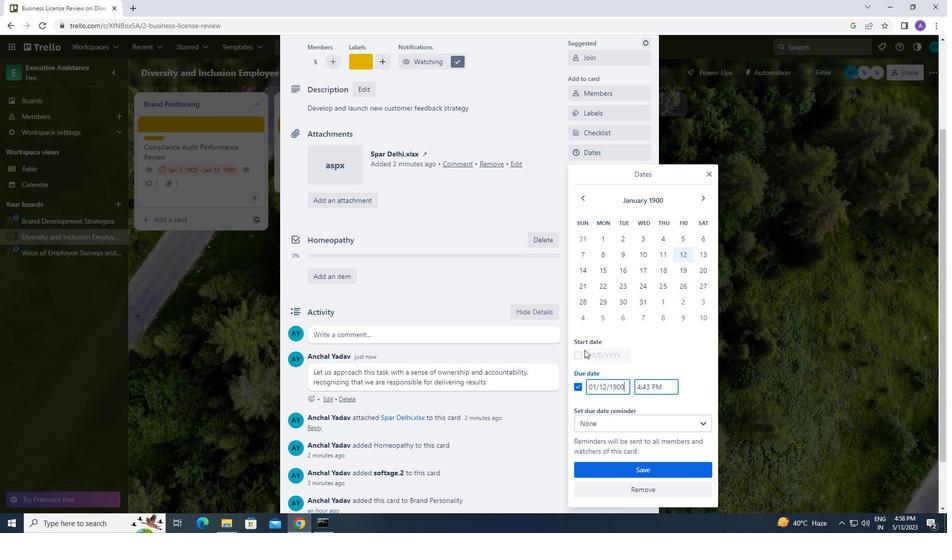 
Action: Mouse pressed left at (578, 352)
Screenshot: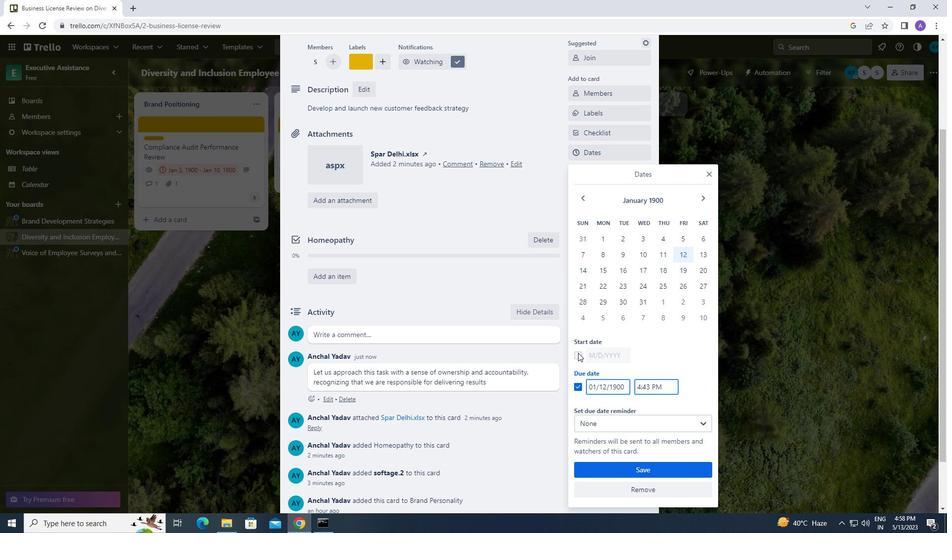 
Action: Mouse moved to (706, 232)
Screenshot: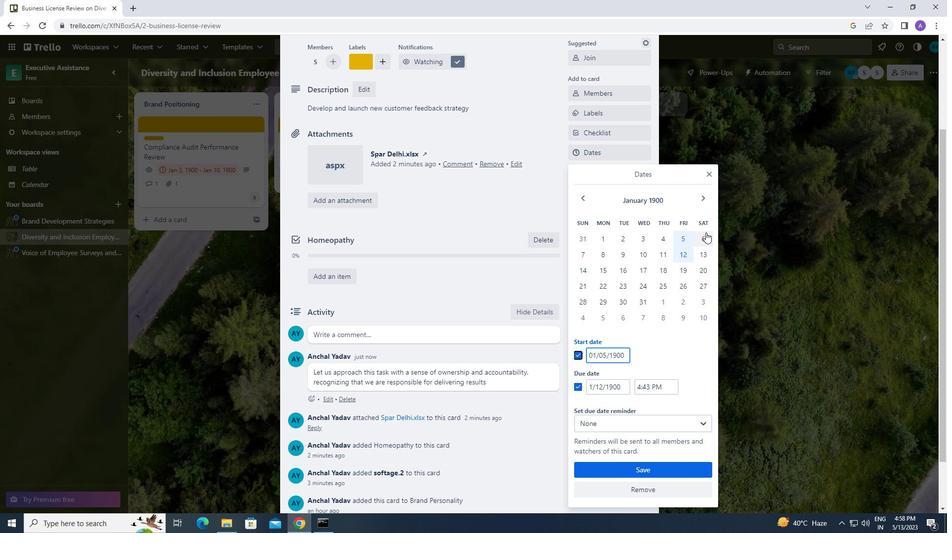 
Action: Mouse pressed left at (706, 232)
Screenshot: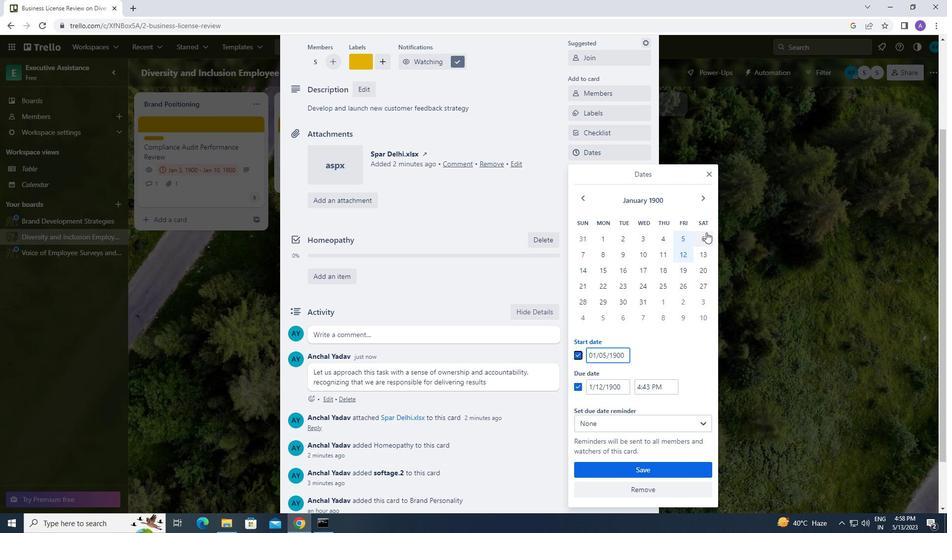 
Action: Mouse moved to (603, 387)
Screenshot: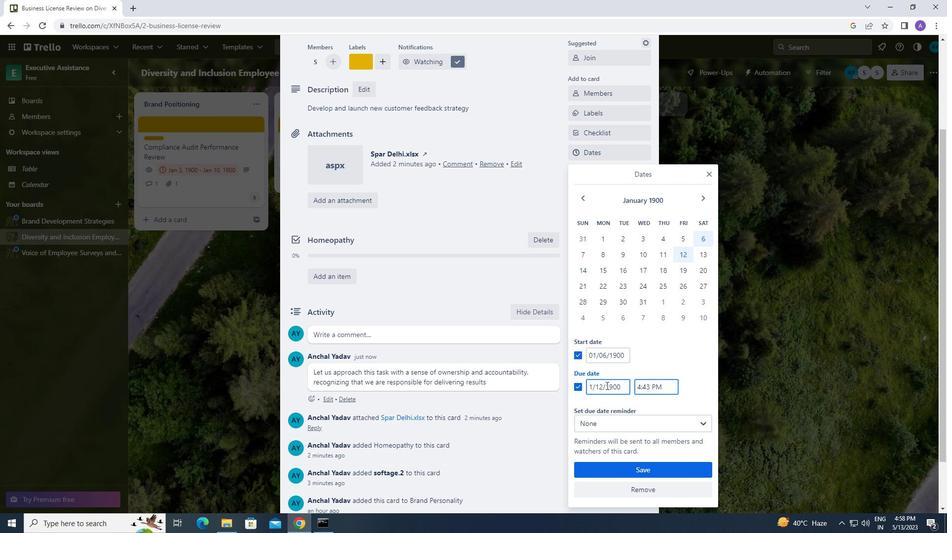 
Action: Mouse pressed left at (603, 387)
Screenshot: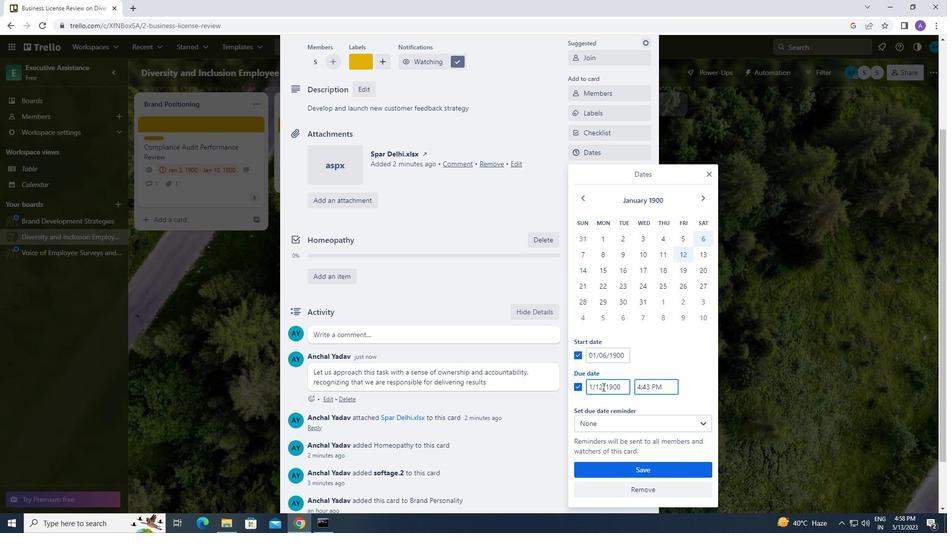 
Action: Key pressed <Key.backspace>3
Screenshot: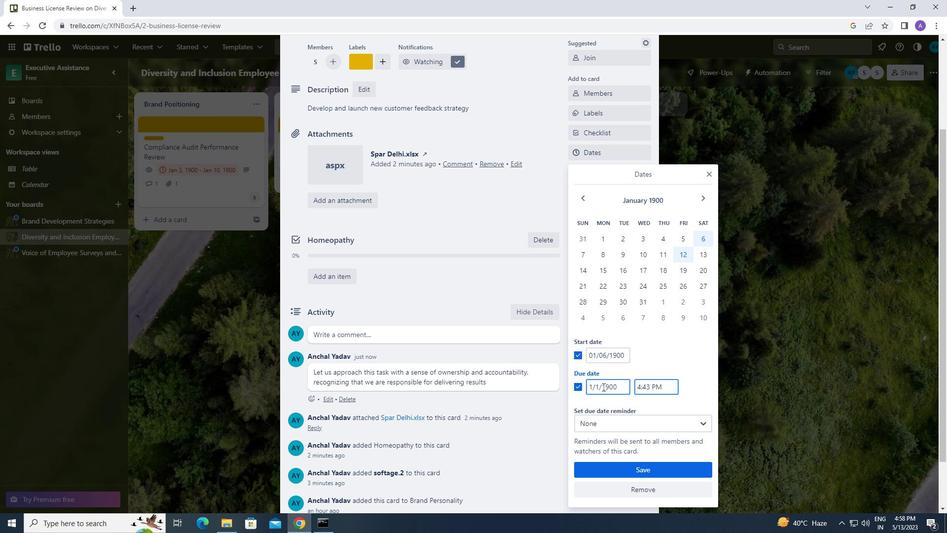 
Action: Mouse moved to (601, 471)
Screenshot: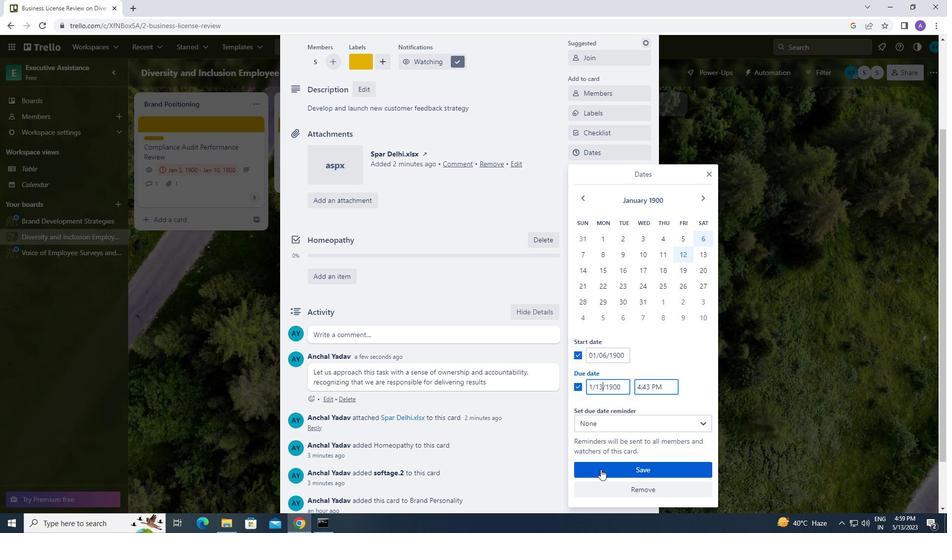 
Action: Mouse pressed left at (601, 471)
Screenshot: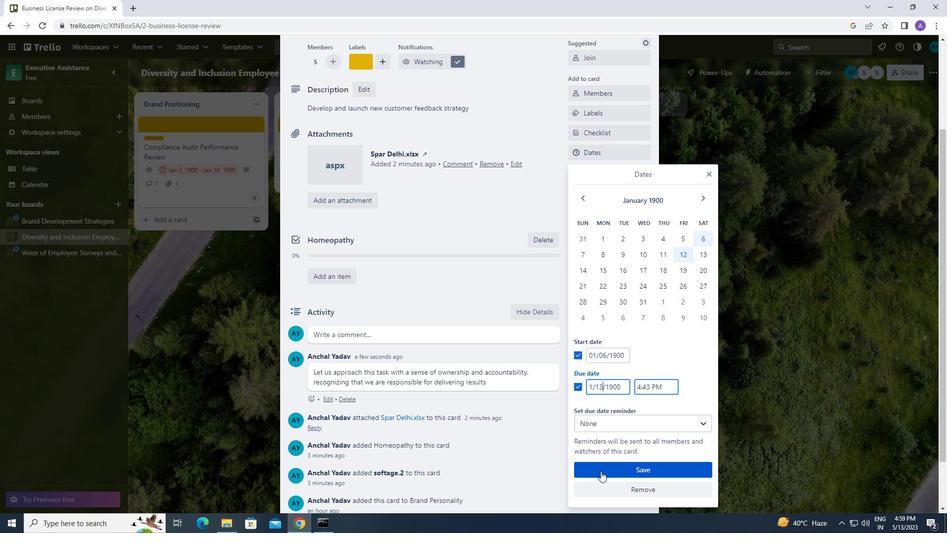 
